 Task: Create a 'customer' object.
Action: Mouse moved to (685, 53)
Screenshot: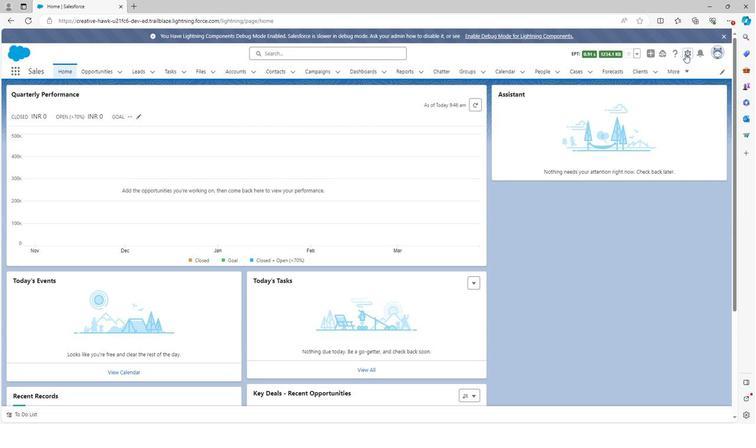 
Action: Mouse pressed left at (685, 53)
Screenshot: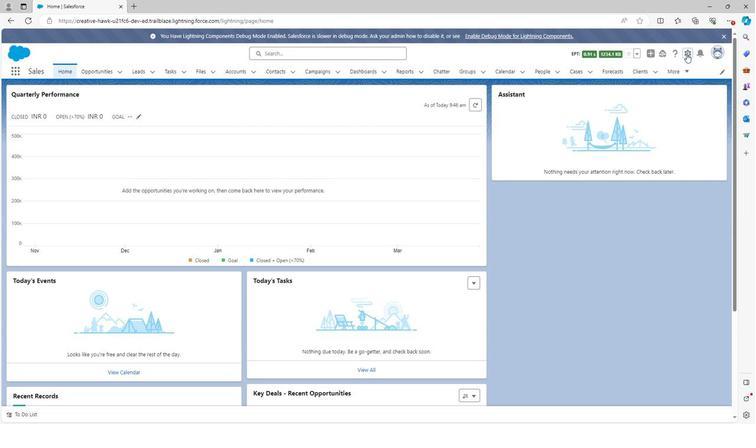 
Action: Mouse moved to (654, 76)
Screenshot: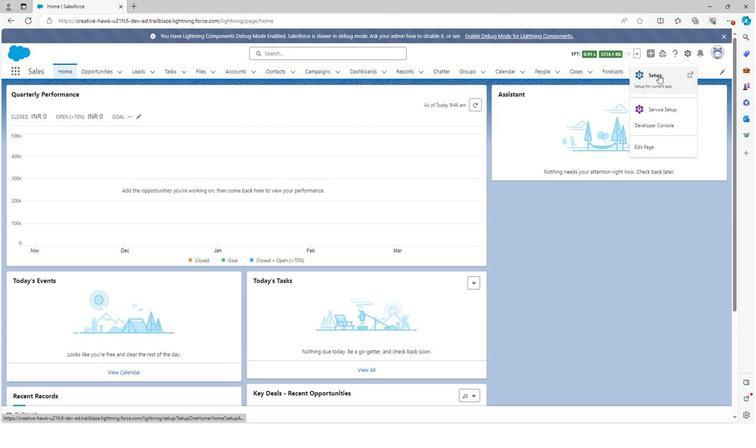 
Action: Mouse pressed left at (654, 76)
Screenshot: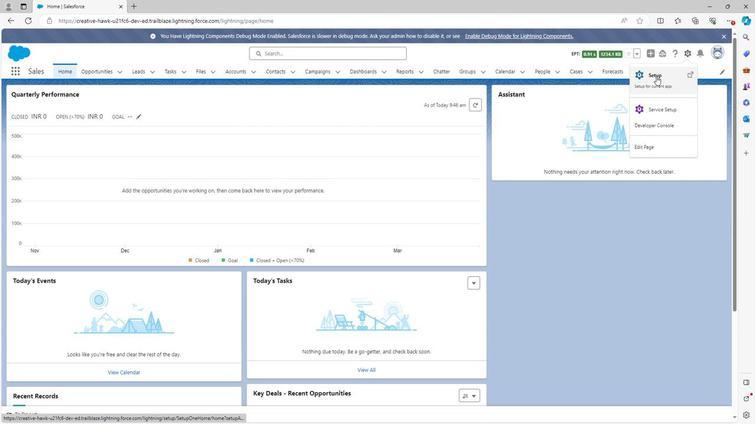 
Action: Mouse moved to (97, 73)
Screenshot: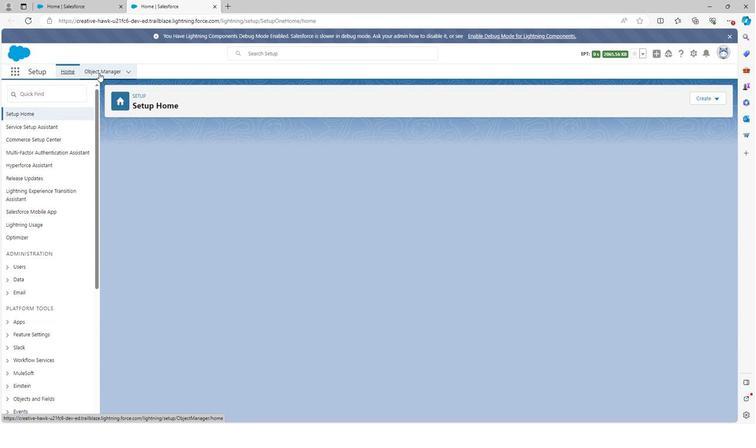 
Action: Mouse pressed left at (97, 73)
Screenshot: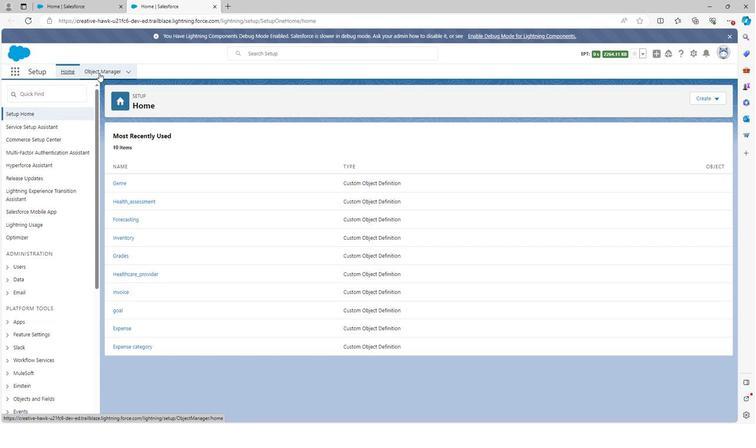 
Action: Mouse moved to (694, 97)
Screenshot: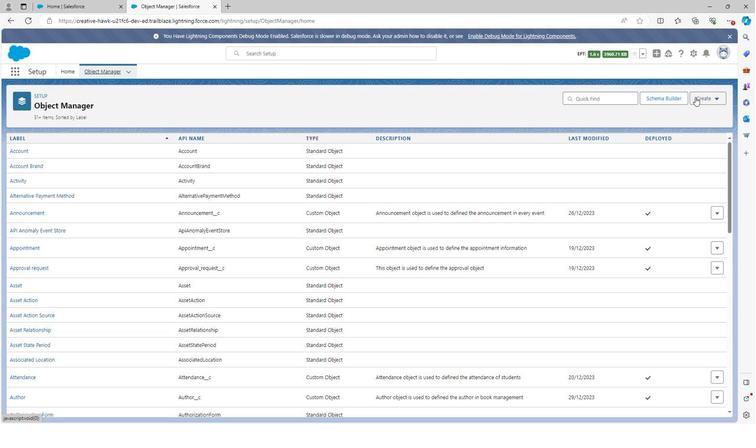 
Action: Mouse pressed left at (694, 97)
Screenshot: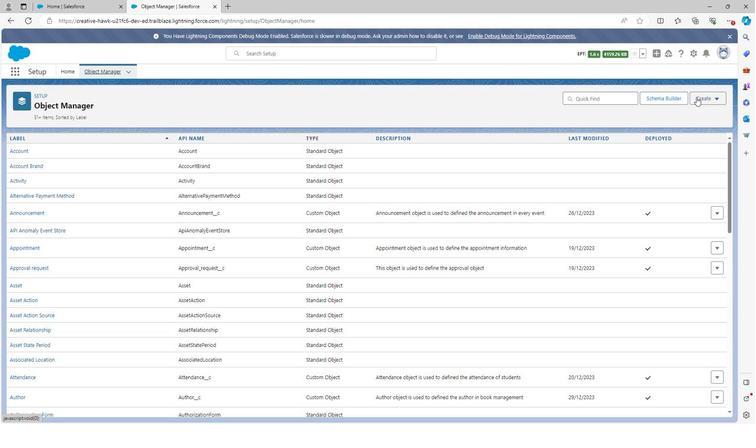 
Action: Mouse moved to (673, 120)
Screenshot: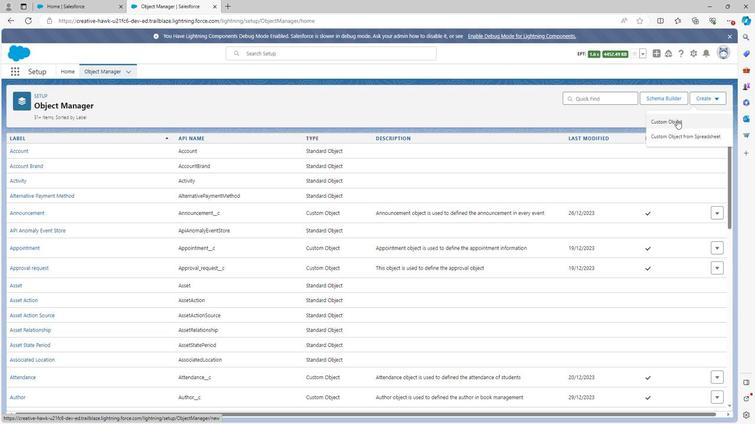 
Action: Mouse pressed left at (673, 120)
Screenshot: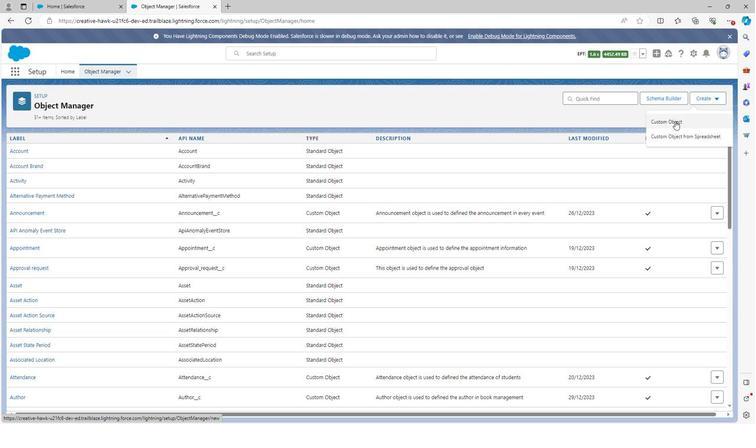 
Action: Mouse moved to (194, 200)
Screenshot: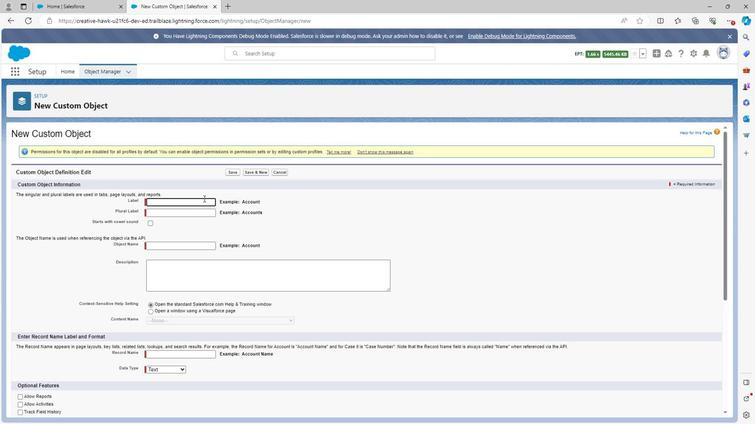 
Action: Mouse pressed left at (194, 200)
Screenshot: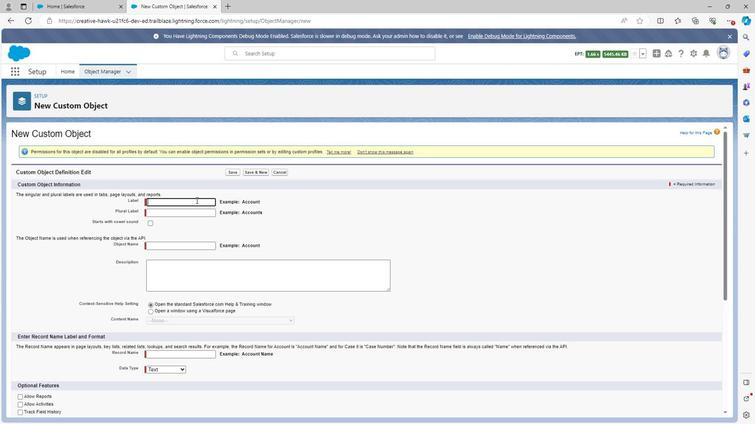 
Action: Key pressed <Key.shift><Key.shift><Key.shift><Key.shift><Key.shift><Key.shift><Key.shift><Key.shift><Key.shift><Key.shift><Key.shift><Key.shift><Key.shift>C
Screenshot: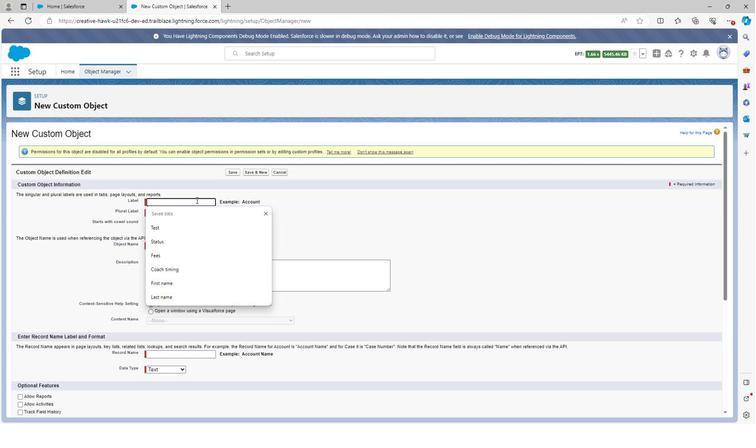
Action: Mouse moved to (194, 200)
Screenshot: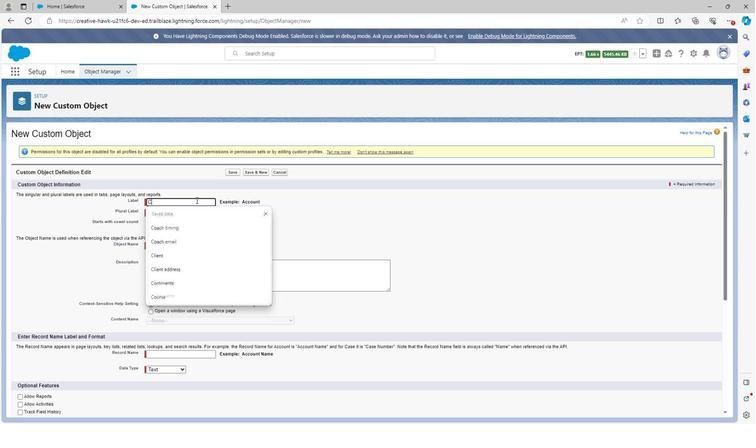 
Action: Key pressed usto
Screenshot: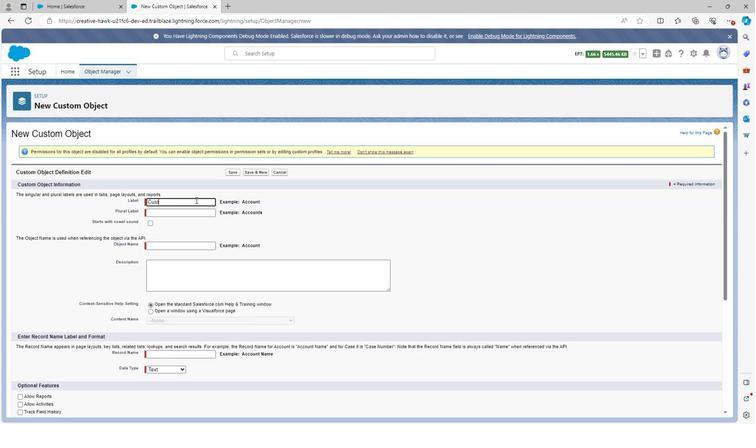 
Action: Mouse moved to (194, 200)
Screenshot: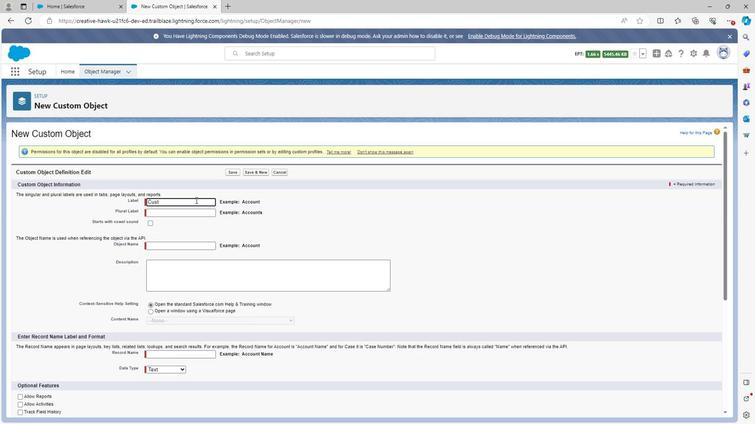 
Action: Key pressed mer
Screenshot: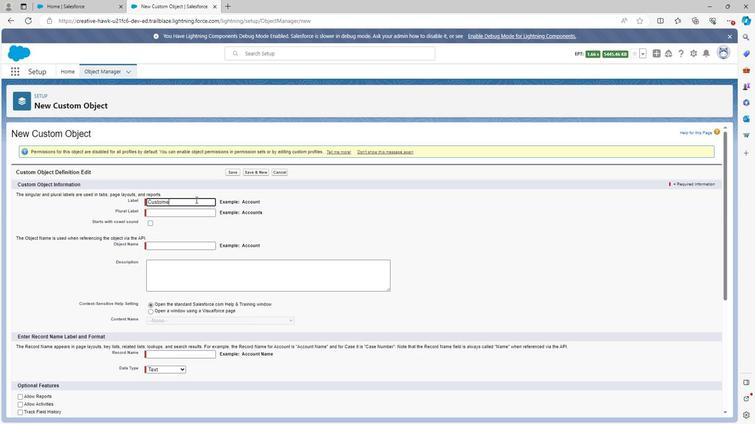 
Action: Mouse moved to (196, 224)
Screenshot: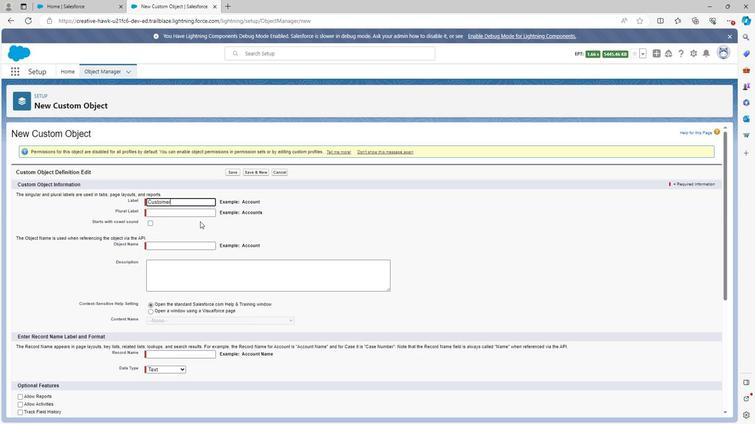
Action: Mouse pressed left at (196, 224)
Screenshot: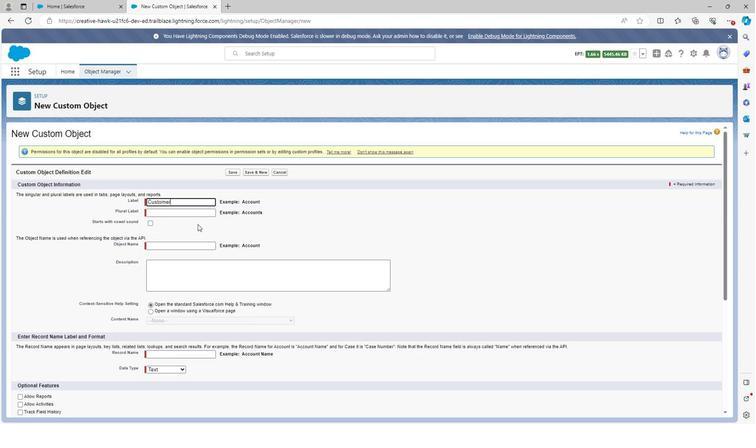 
Action: Mouse moved to (185, 212)
Screenshot: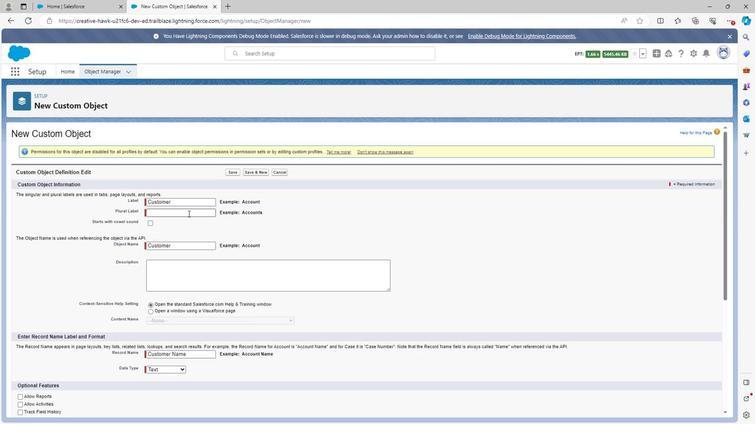 
Action: Mouse pressed left at (185, 212)
Screenshot: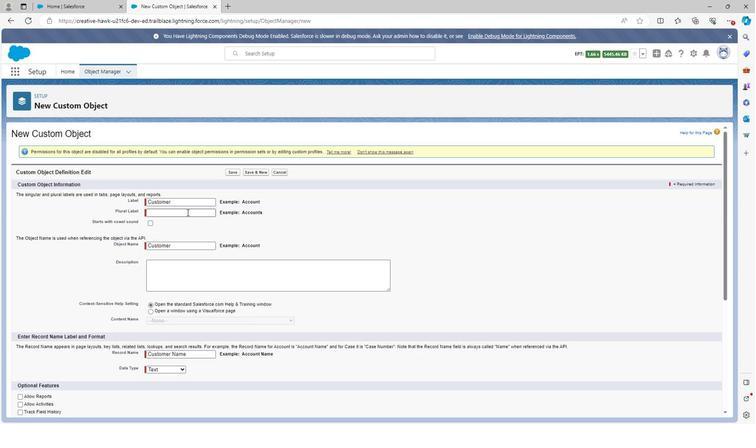 
Action: Key pressed <Key.shift><Key.shift>Customers
Screenshot: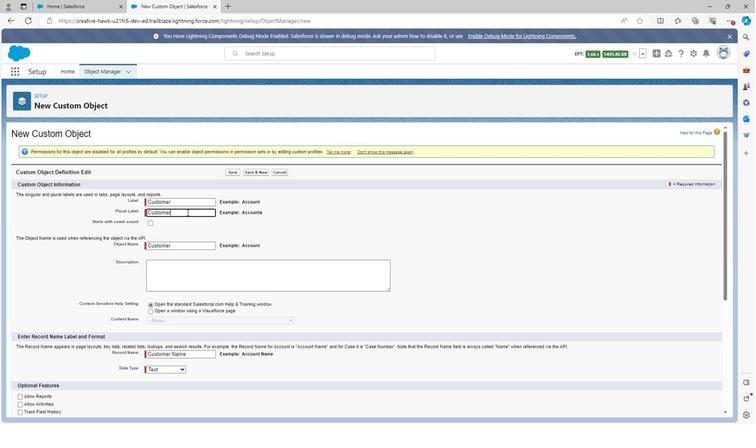 
Action: Mouse moved to (164, 280)
Screenshot: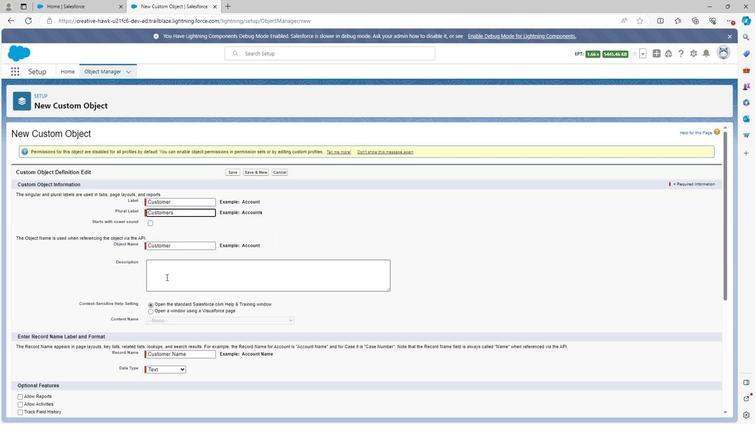 
Action: Mouse pressed left at (164, 280)
Screenshot: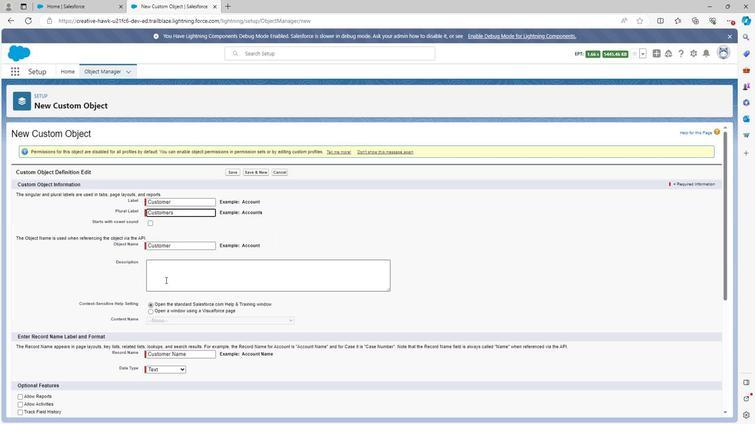 
Action: Mouse moved to (163, 277)
Screenshot: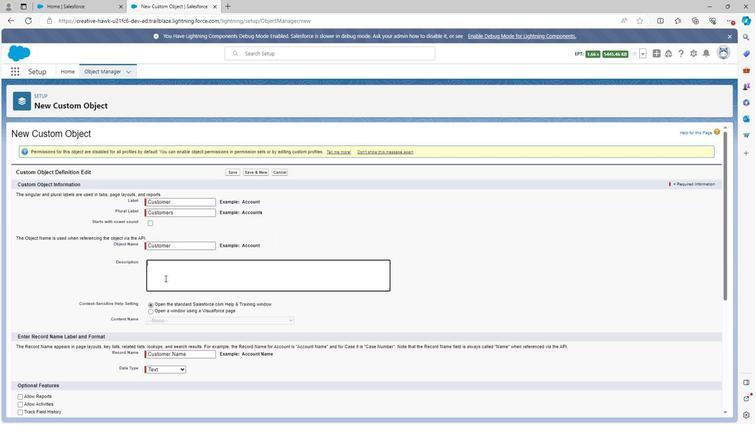 
Action: Key pressed <Key.shift>
Screenshot: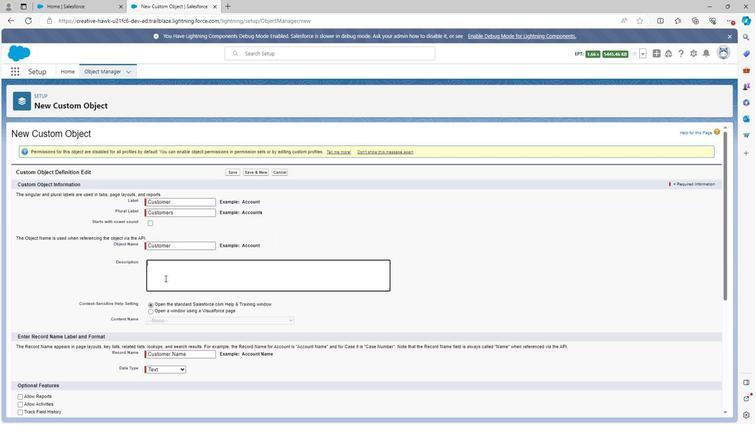
Action: Mouse moved to (164, 275)
Screenshot: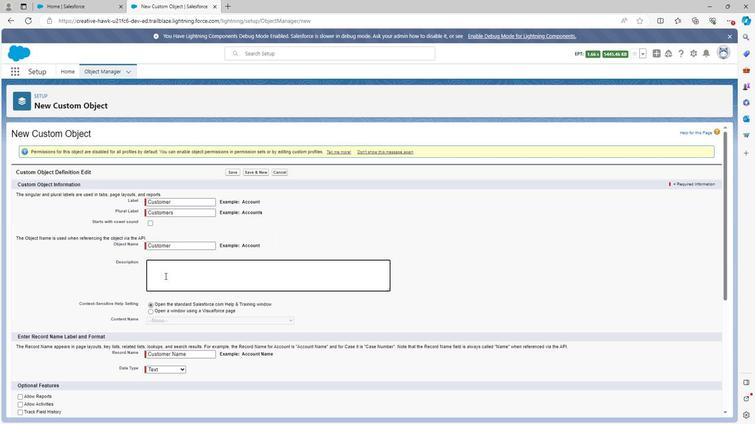 
Action: Key pressed <Key.shift>C
Screenshot: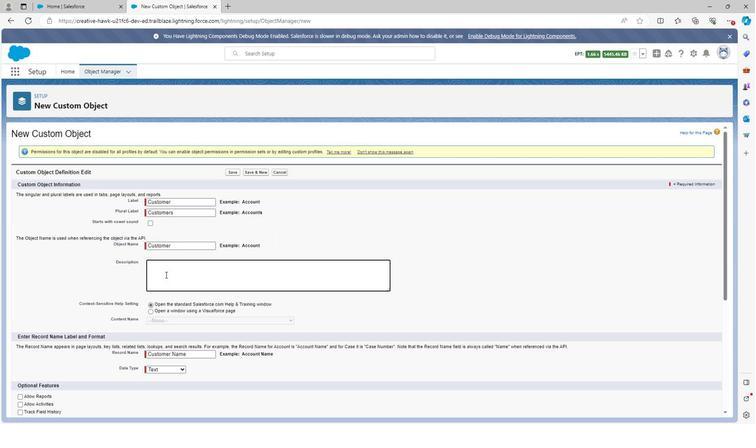 
Action: Mouse moved to (164, 273)
Screenshot: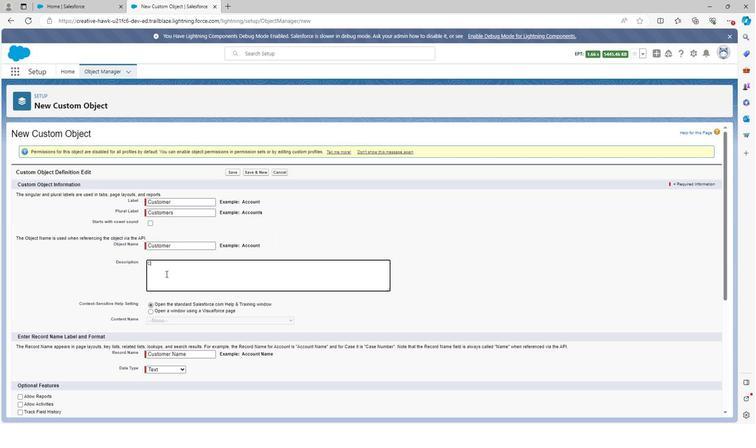 
Action: Key pressed u
Screenshot: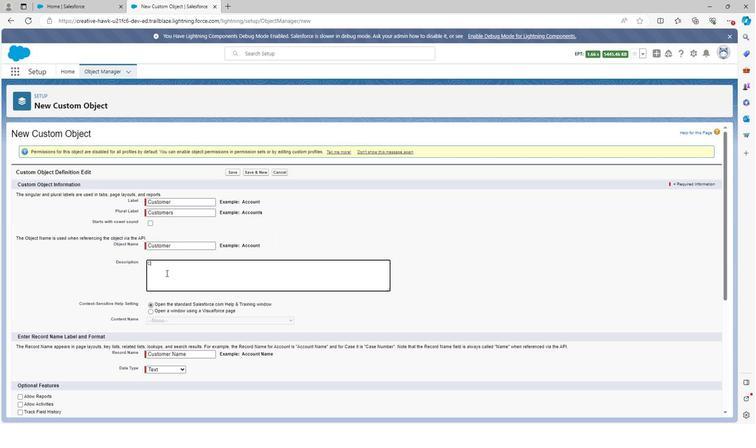 
Action: Mouse moved to (165, 272)
Screenshot: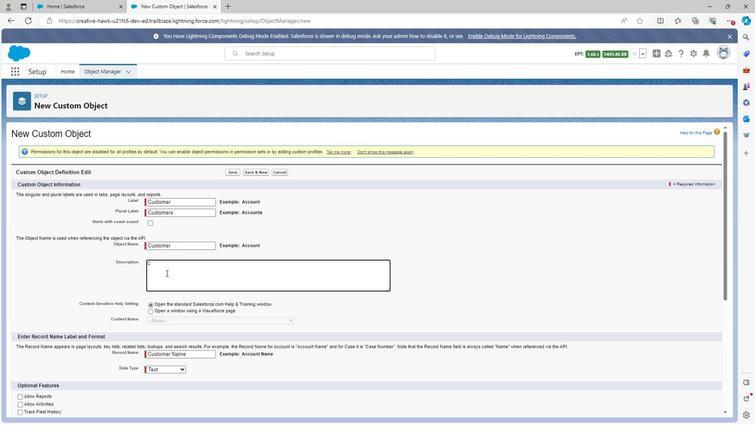 
Action: Key pressed st
Screenshot: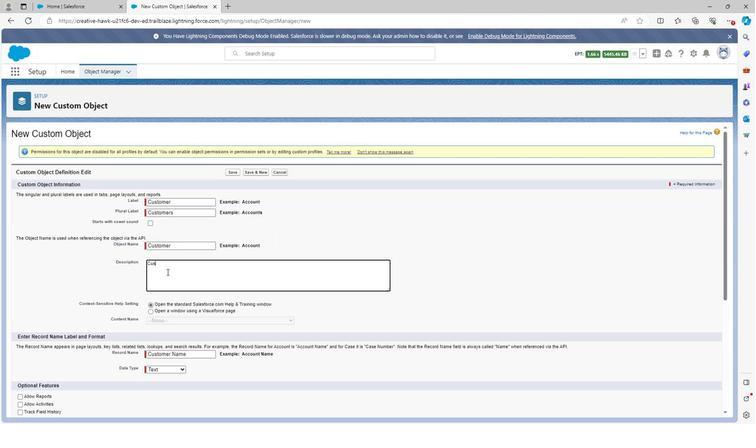 
Action: Mouse moved to (165, 270)
Screenshot: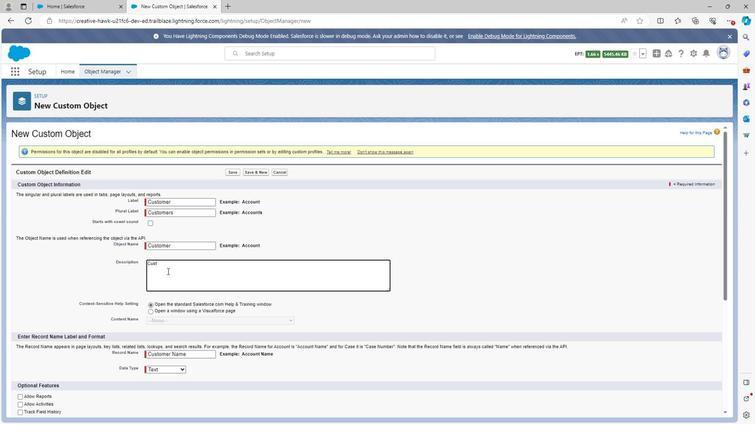 
Action: Key pressed o
Screenshot: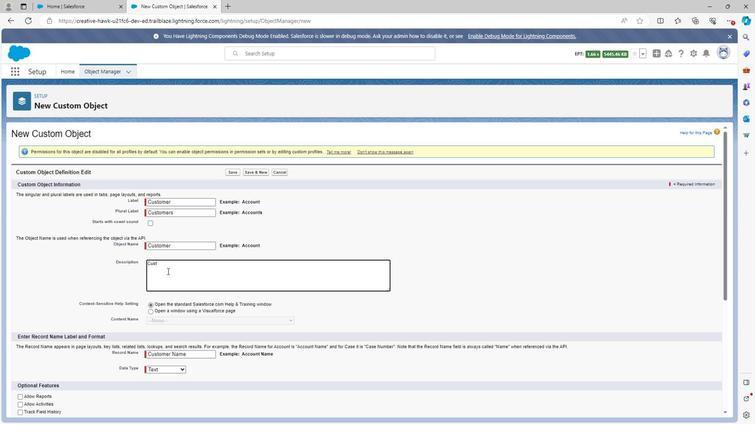 
Action: Mouse moved to (165, 270)
Screenshot: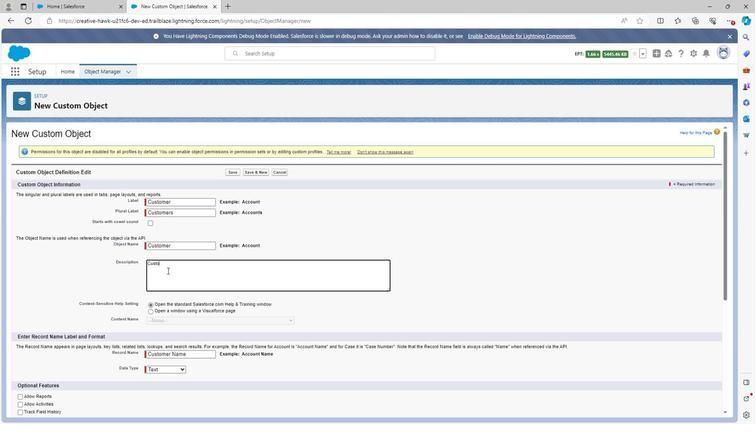 
Action: Key pressed m
Screenshot: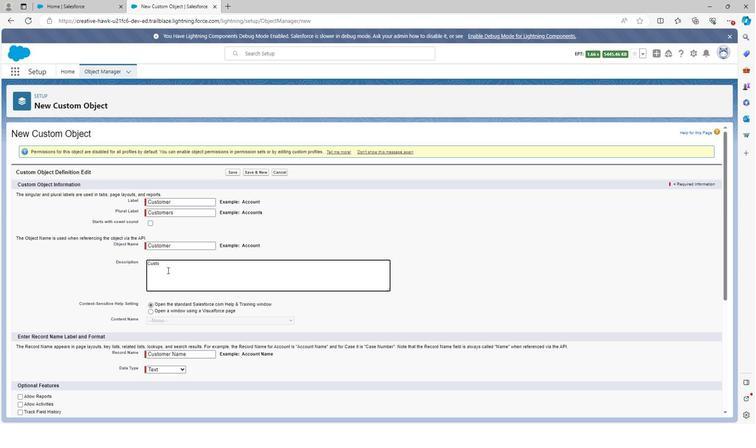 
Action: Mouse moved to (166, 270)
Screenshot: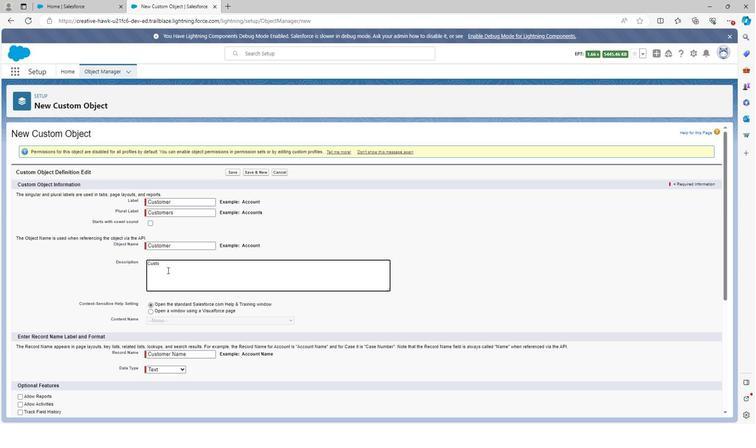
Action: Key pressed er
Screenshot: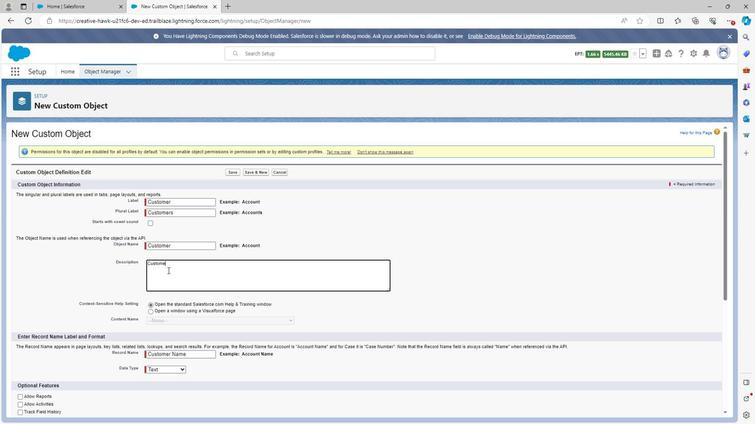 
Action: Mouse moved to (166, 269)
Screenshot: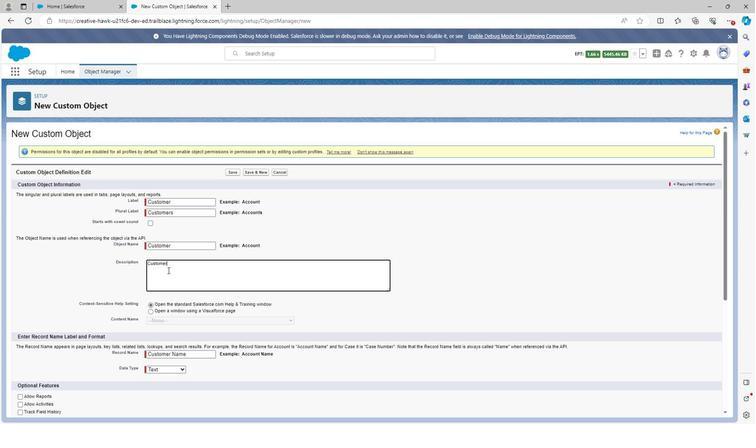 
Action: Key pressed <Key.space>
Screenshot: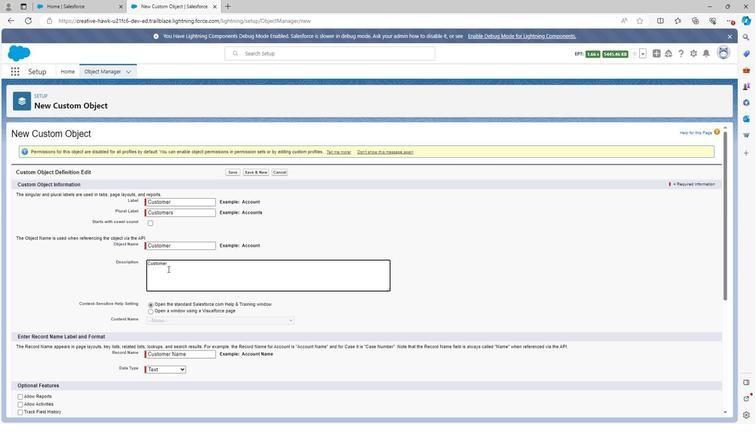 
Action: Mouse moved to (166, 267)
Screenshot: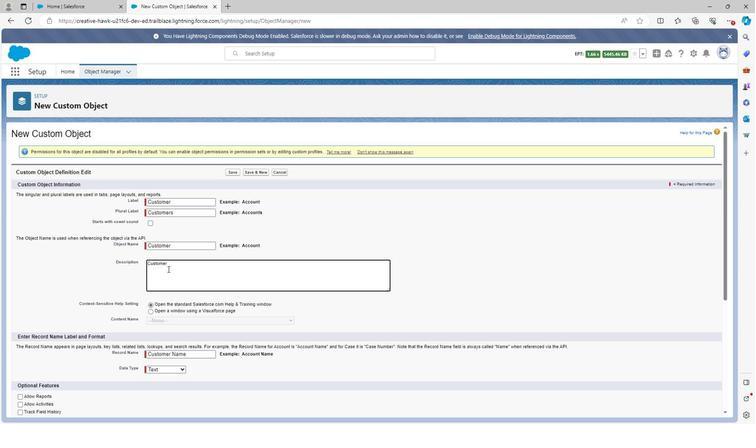 
Action: Key pressed o
Screenshot: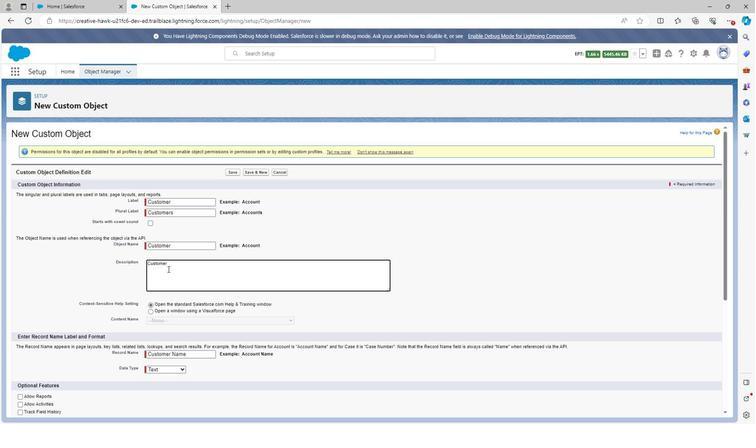 
Action: Mouse moved to (166, 267)
Screenshot: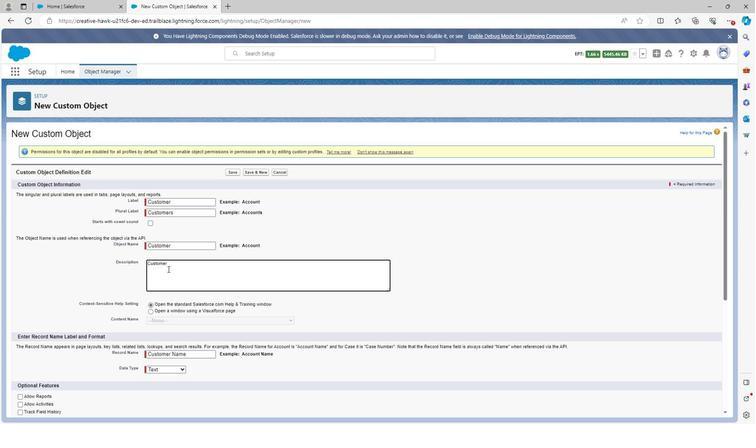 
Action: Key pressed bj
Screenshot: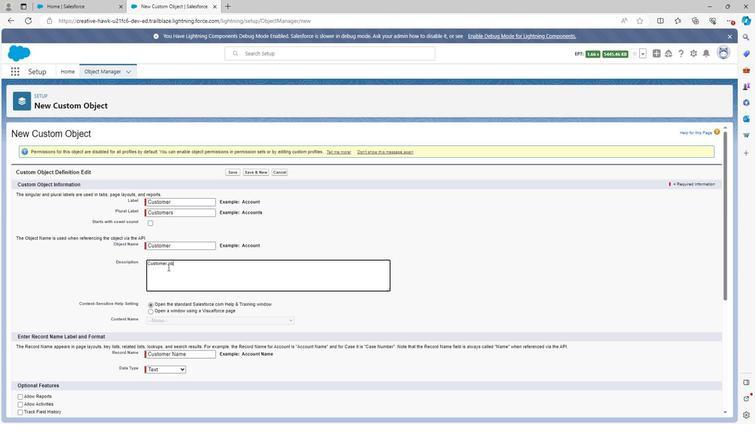 
Action: Mouse moved to (167, 266)
Screenshot: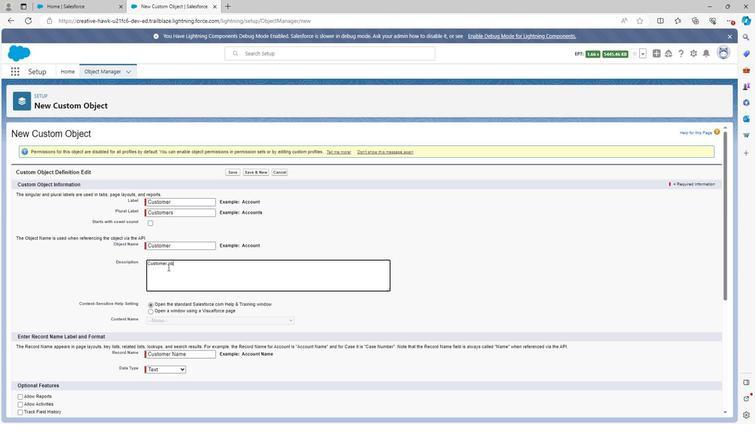 
Action: Key pressed ec
Screenshot: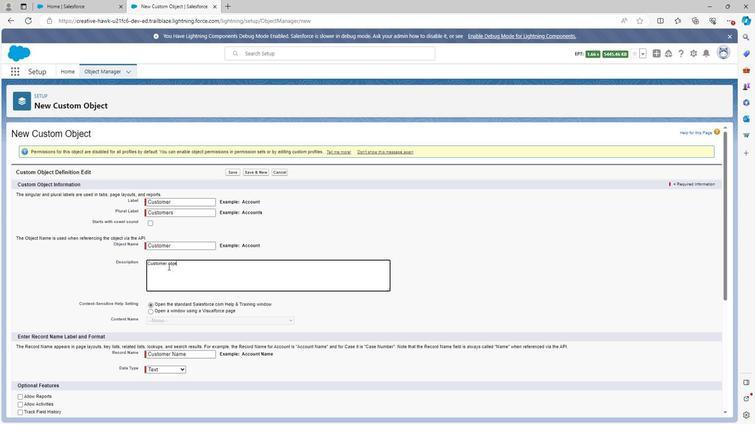 
Action: Mouse moved to (167, 266)
Screenshot: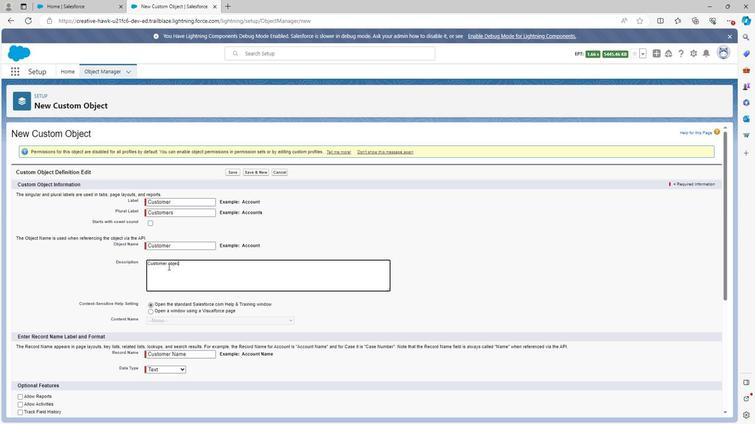 
Action: Key pressed t
Screenshot: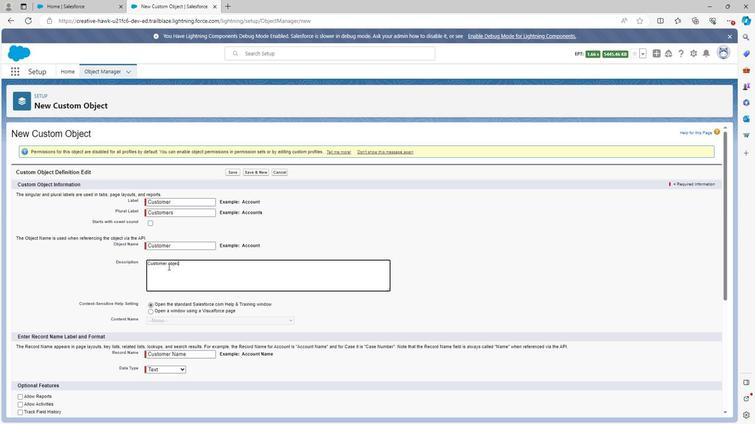 
Action: Mouse moved to (167, 265)
Screenshot: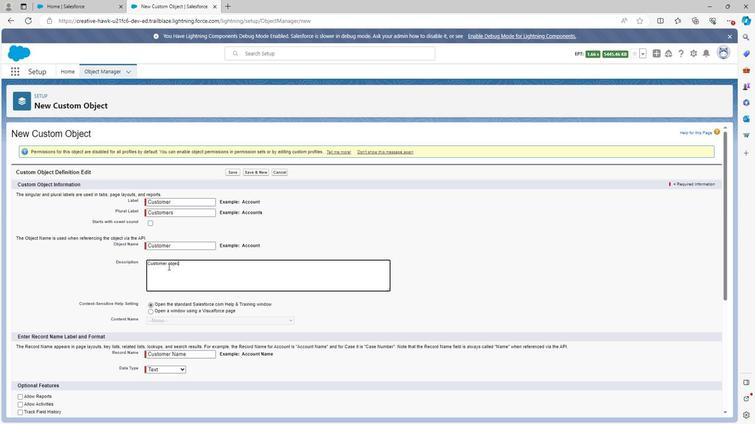 
Action: Key pressed <Key.space>is<Key.space>
Screenshot: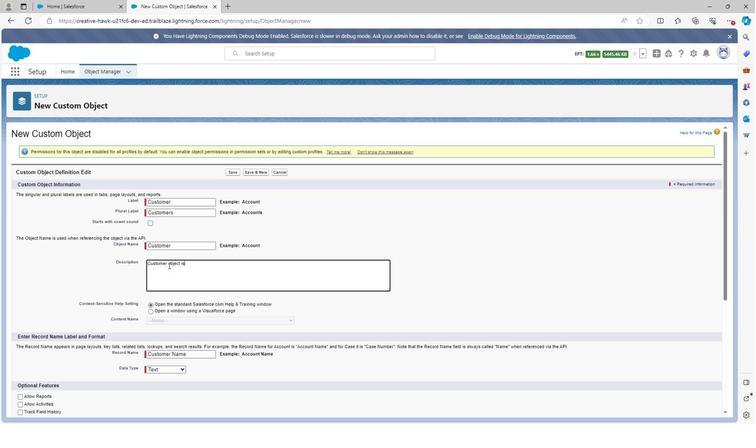
Action: Mouse moved to (167, 265)
Screenshot: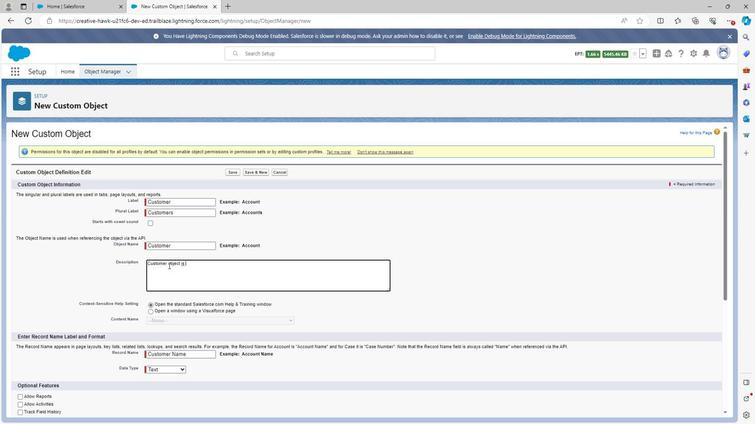 
Action: Key pressed u
Screenshot: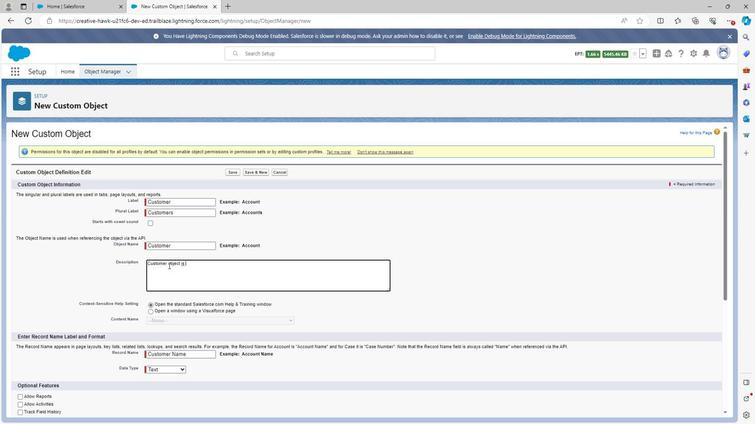 
Action: Mouse moved to (167, 264)
Screenshot: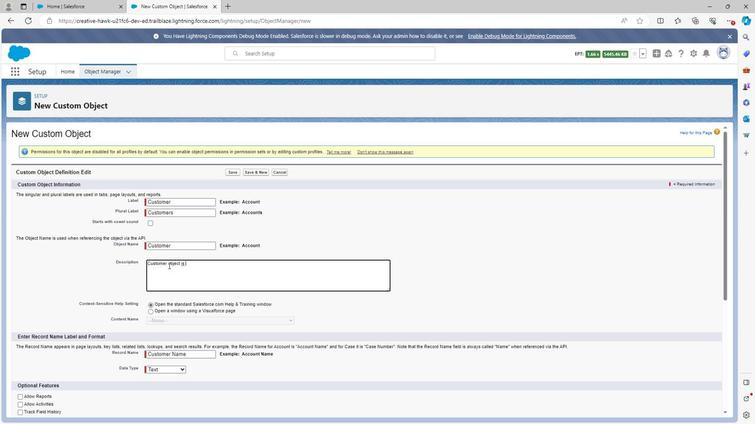 
Action: Key pressed sed<Key.space>to<Key.space>defined<Key.space>the<Key.space>customer<Key.space>in<Key.space>book<Key.space>shop<Key.space>management
Screenshot: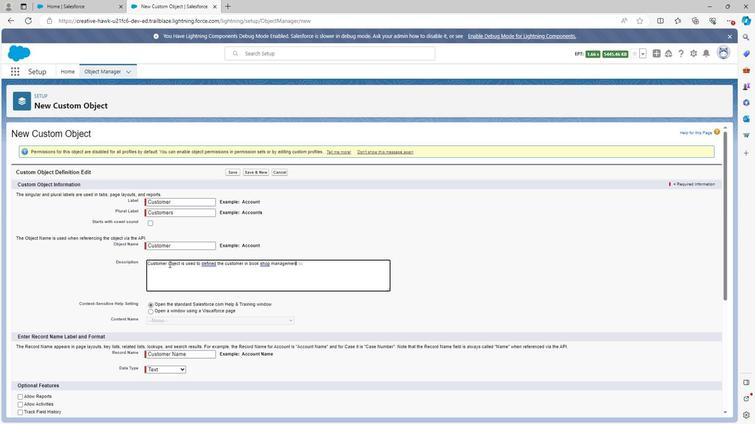 
Action: Mouse moved to (145, 256)
Screenshot: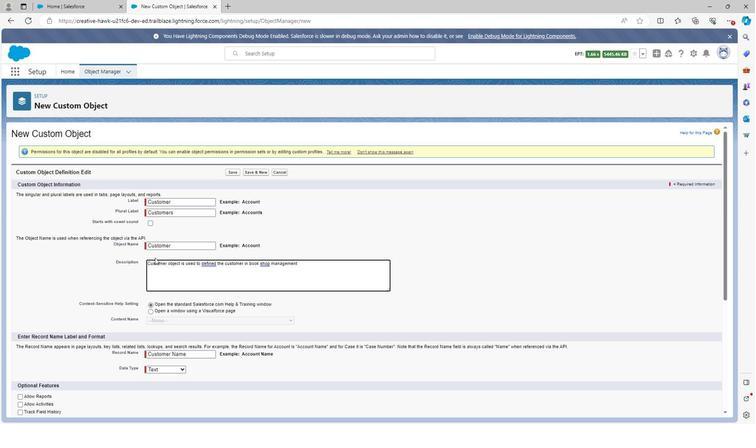 
Action: Mouse scrolled (145, 256) with delta (0, 0)
Screenshot: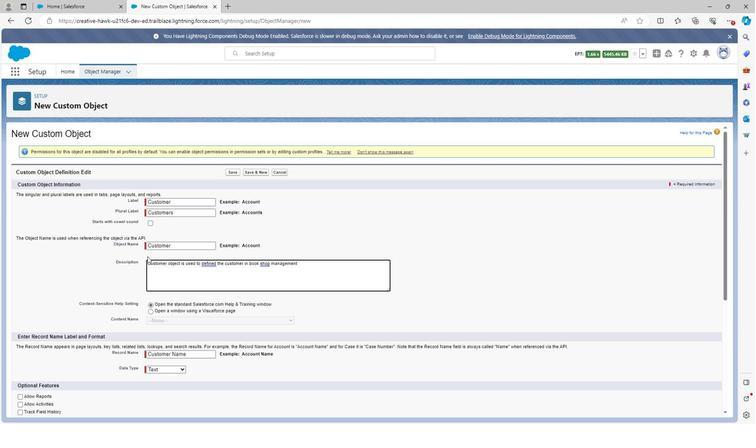 
Action: Mouse moved to (145, 256)
Screenshot: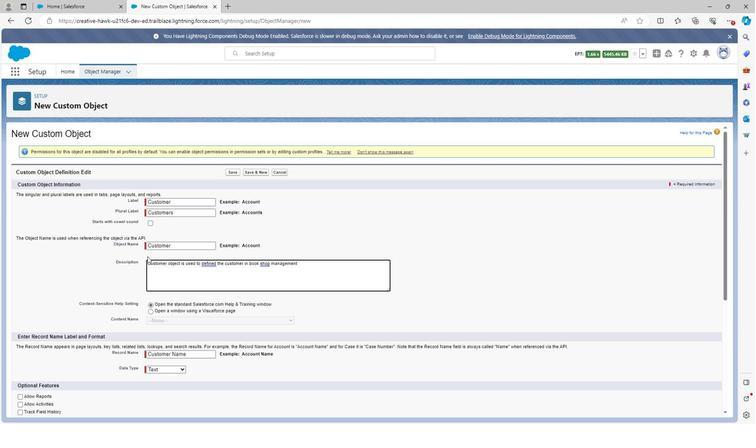 
Action: Mouse scrolled (145, 256) with delta (0, 0)
Screenshot: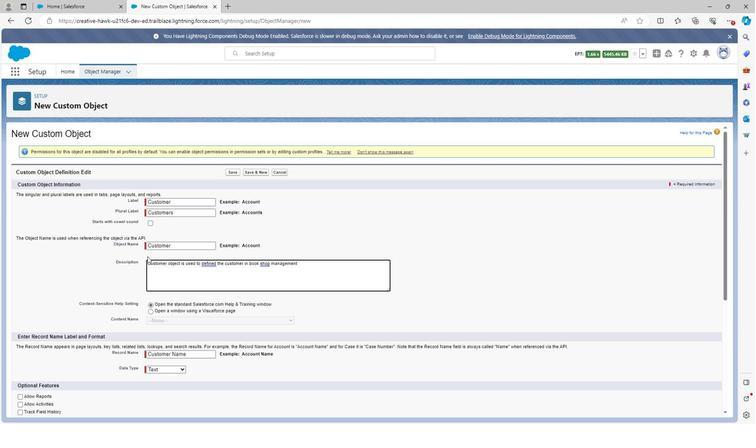 
Action: Mouse scrolled (145, 256) with delta (0, 0)
Screenshot: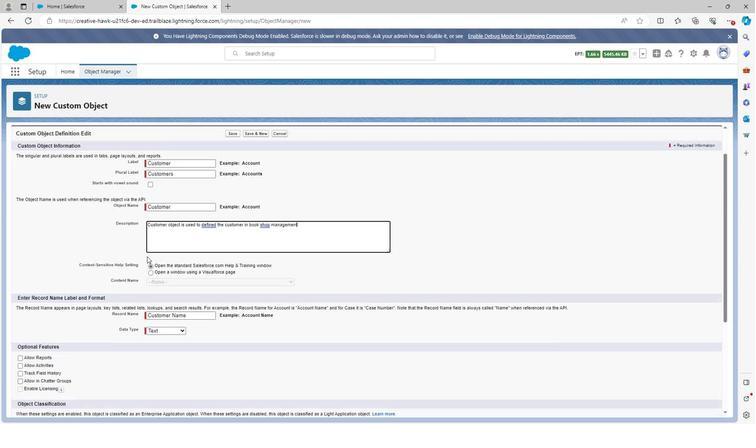 
Action: Mouse moved to (145, 256)
Screenshot: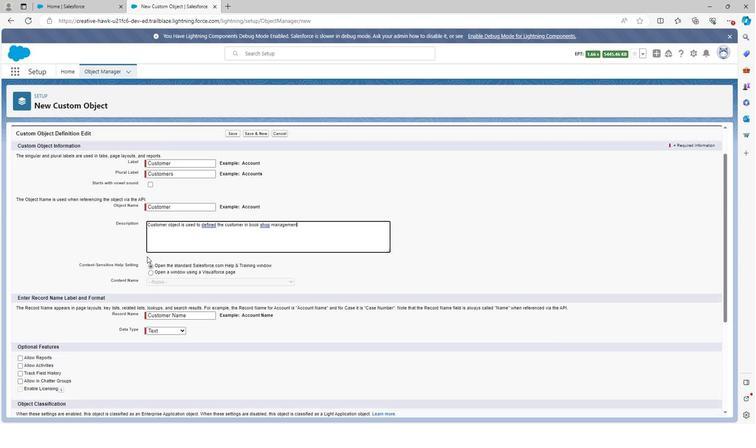 
Action: Mouse scrolled (145, 256) with delta (0, 0)
Screenshot: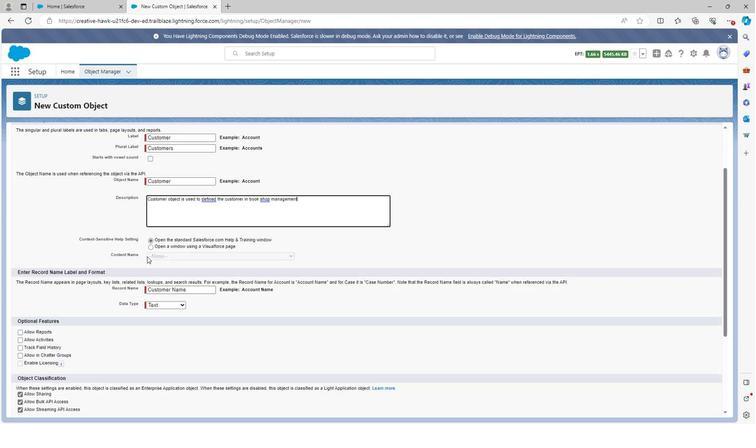 
Action: Mouse moved to (144, 256)
Screenshot: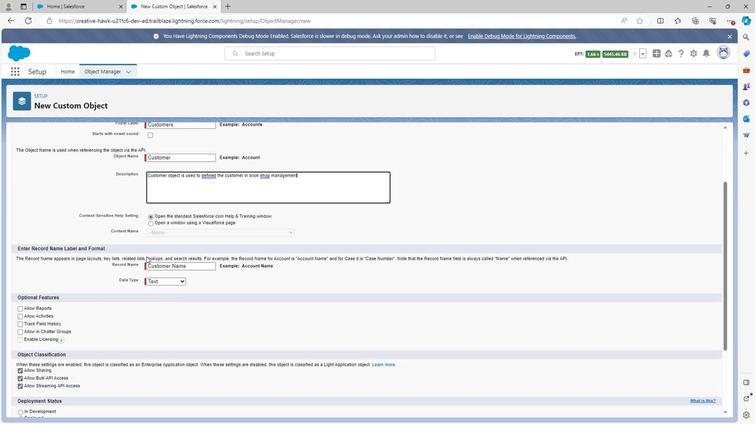 
Action: Mouse scrolled (144, 256) with delta (0, 0)
Screenshot: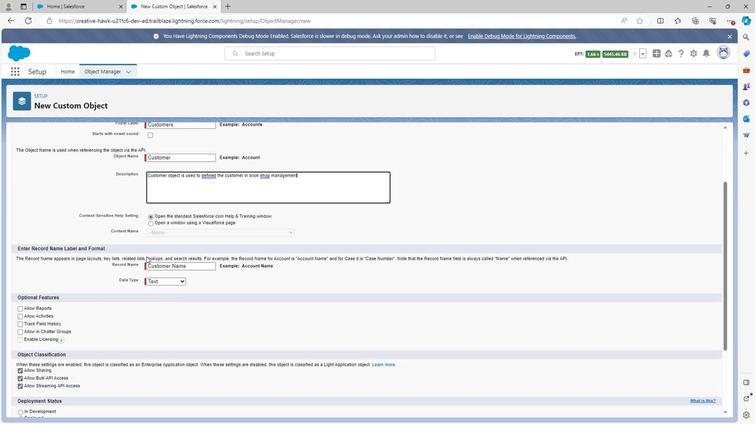 
Action: Mouse moved to (18, 207)
Screenshot: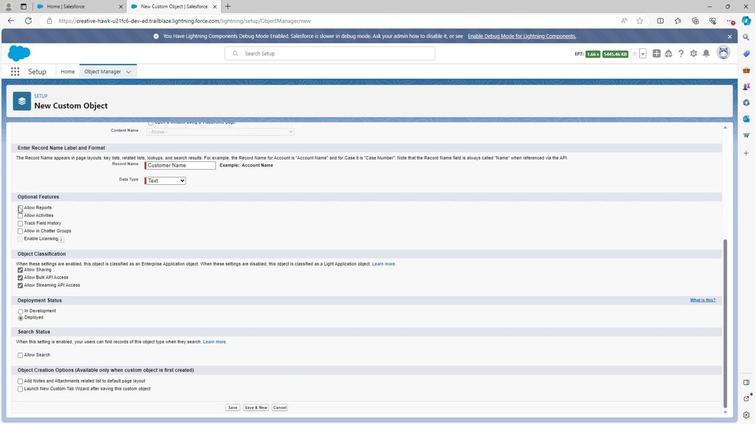 
Action: Mouse pressed left at (18, 207)
Screenshot: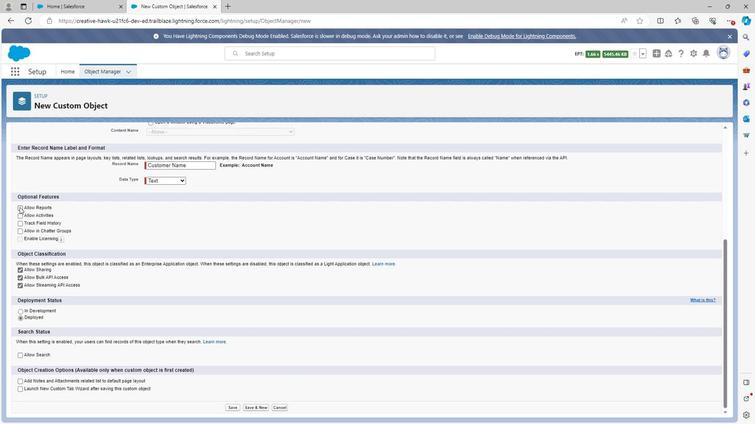 
Action: Mouse moved to (18, 214)
Screenshot: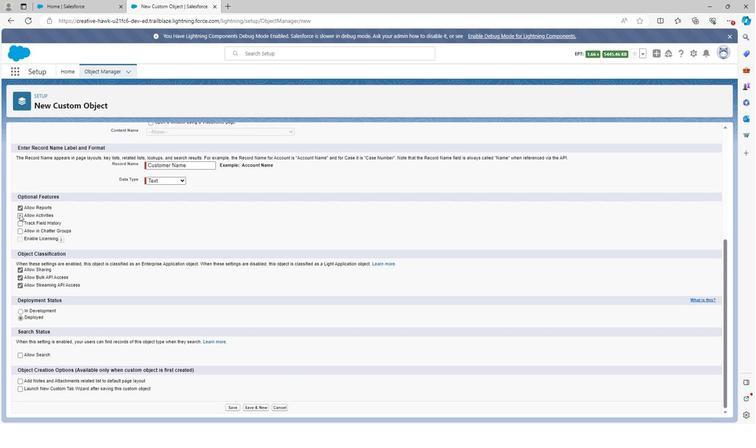 
Action: Mouse pressed left at (18, 214)
Screenshot: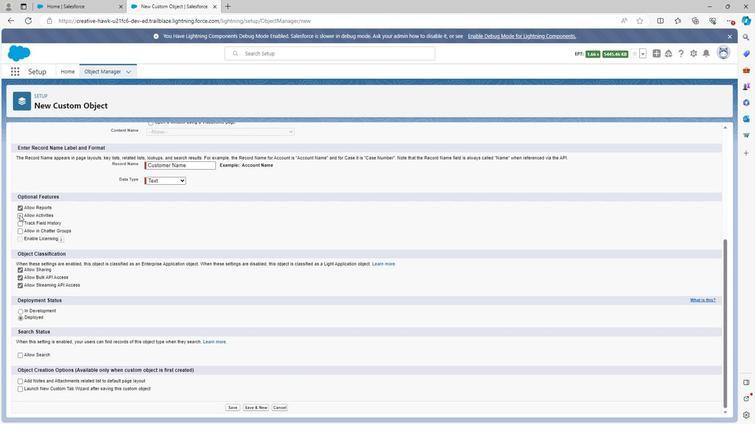 
Action: Mouse moved to (18, 221)
Screenshot: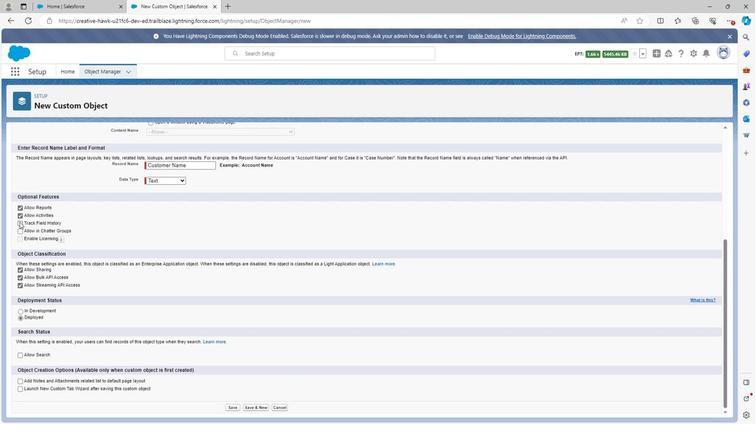 
Action: Mouse pressed left at (18, 221)
Screenshot: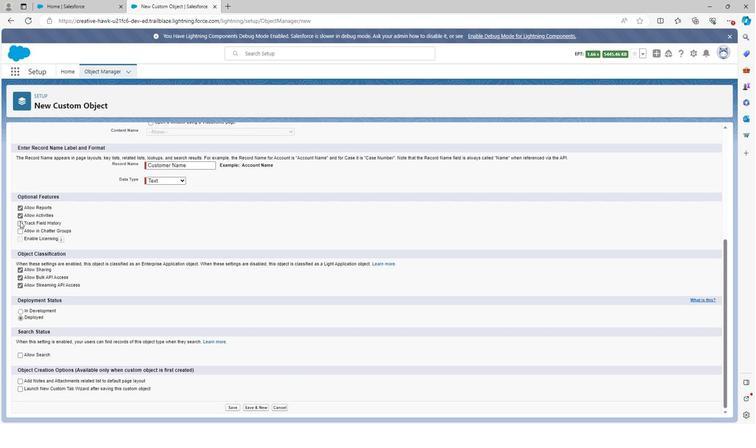
Action: Mouse moved to (18, 231)
Screenshot: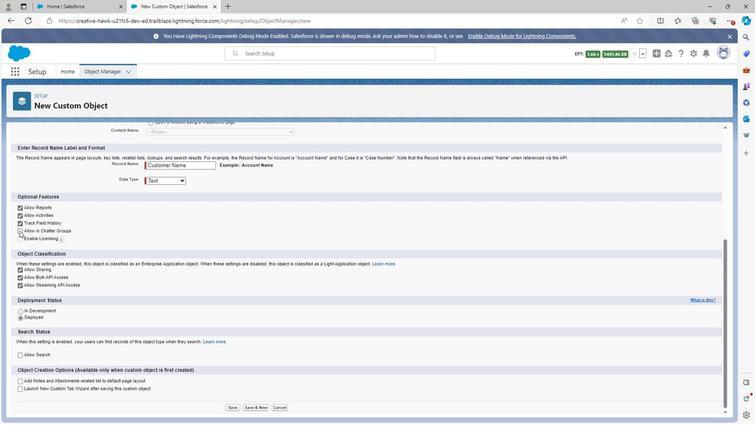 
Action: Mouse pressed left at (18, 231)
Screenshot: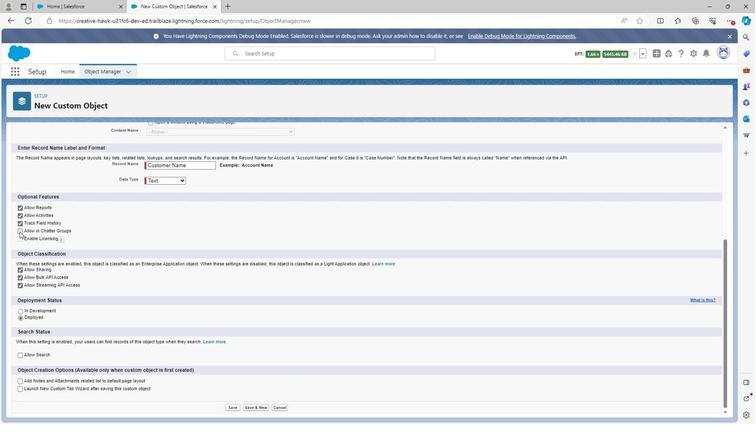 
Action: Mouse moved to (21, 234)
Screenshot: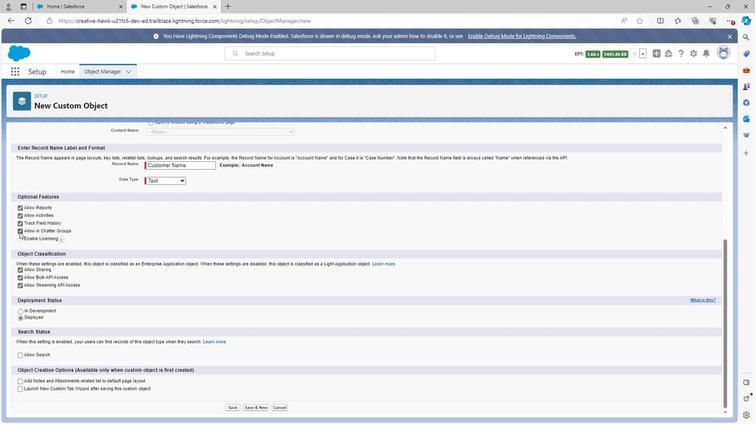 
Action: Mouse scrolled (21, 233) with delta (0, 0)
Screenshot: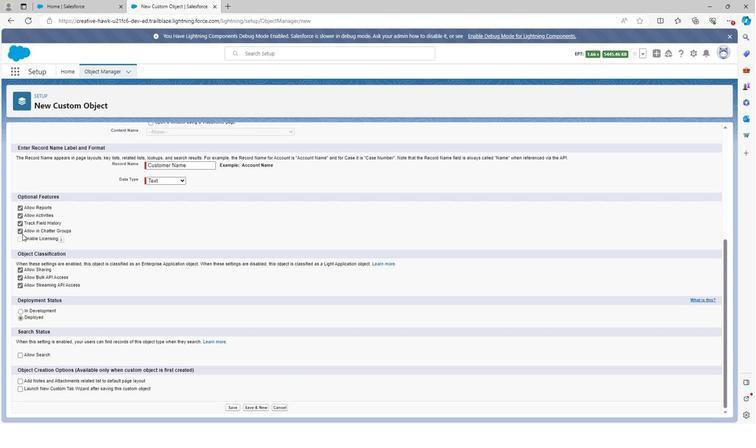 
Action: Mouse scrolled (21, 233) with delta (0, 0)
Screenshot: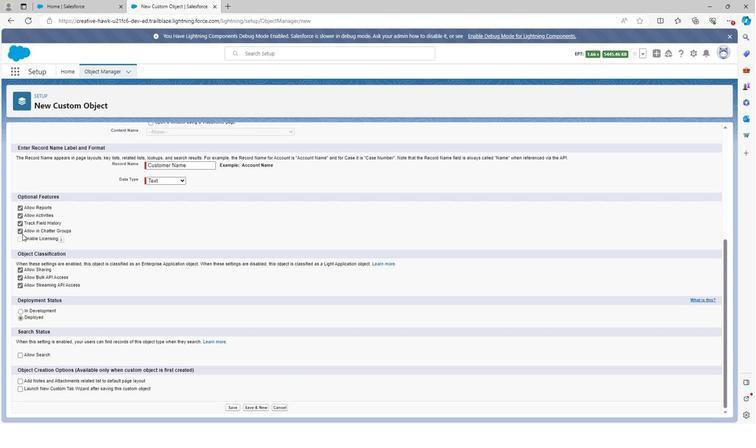 
Action: Mouse scrolled (21, 233) with delta (0, 0)
Screenshot: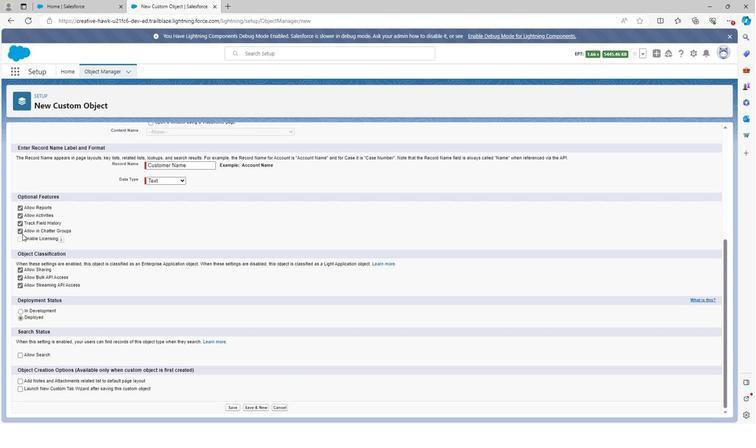 
Action: Mouse scrolled (21, 233) with delta (0, 0)
Screenshot: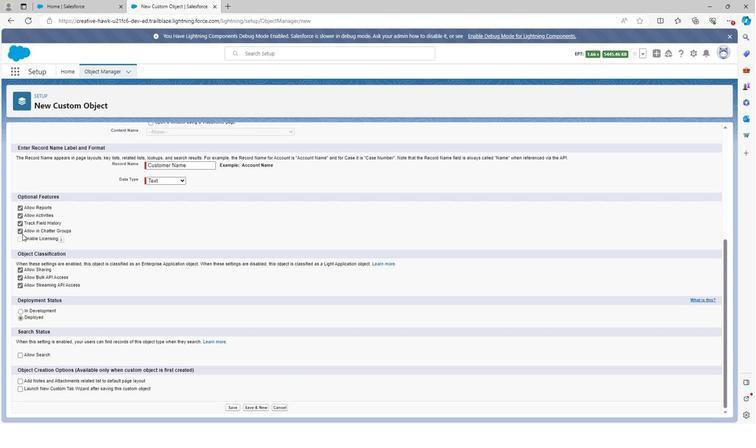 
Action: Mouse moved to (18, 355)
Screenshot: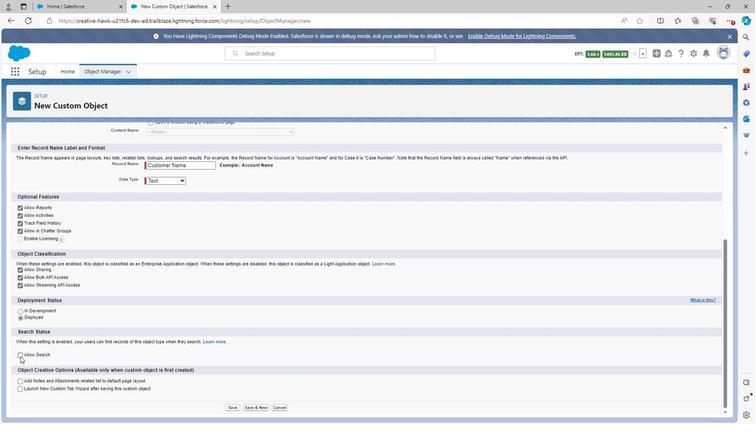 
Action: Mouse pressed left at (18, 355)
Screenshot: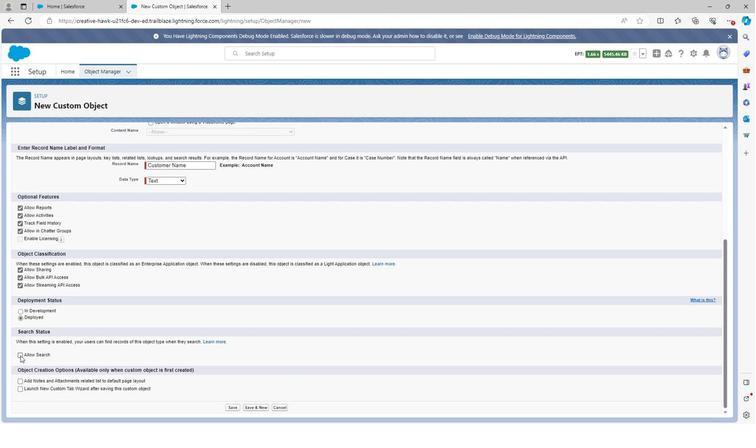 
Action: Mouse moved to (230, 407)
Screenshot: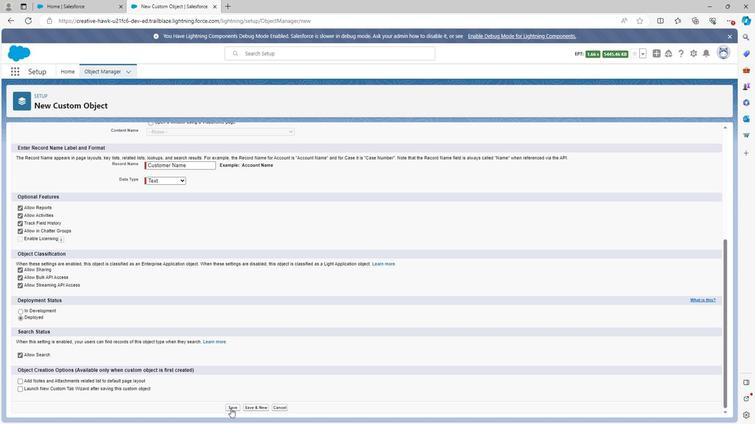 
Action: Mouse pressed left at (230, 407)
Screenshot: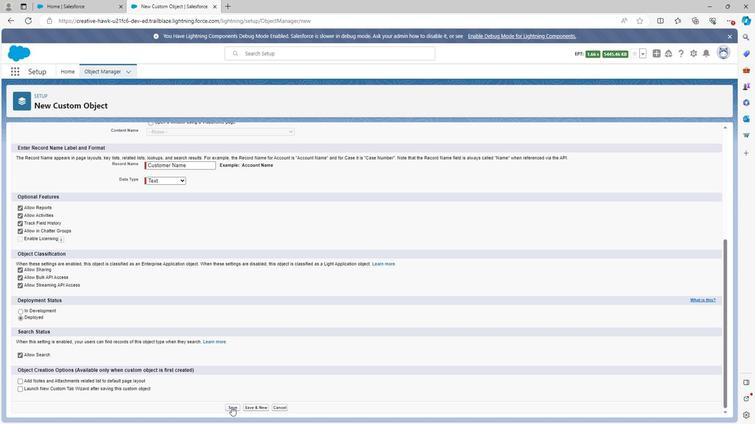 
Action: Mouse moved to (71, 93)
Screenshot: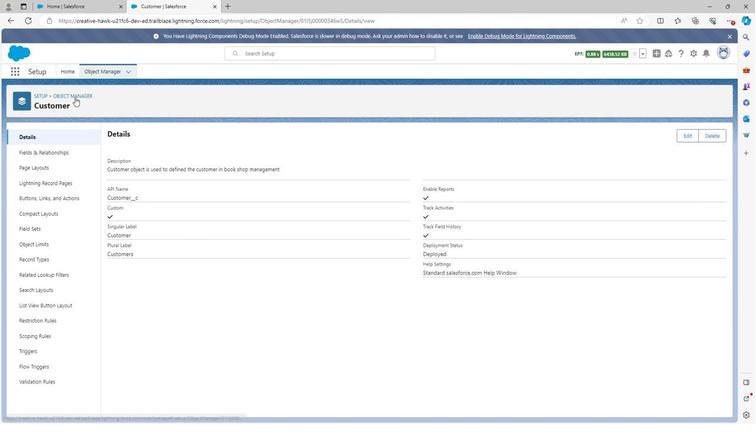 
Action: Mouse pressed left at (71, 93)
Screenshot: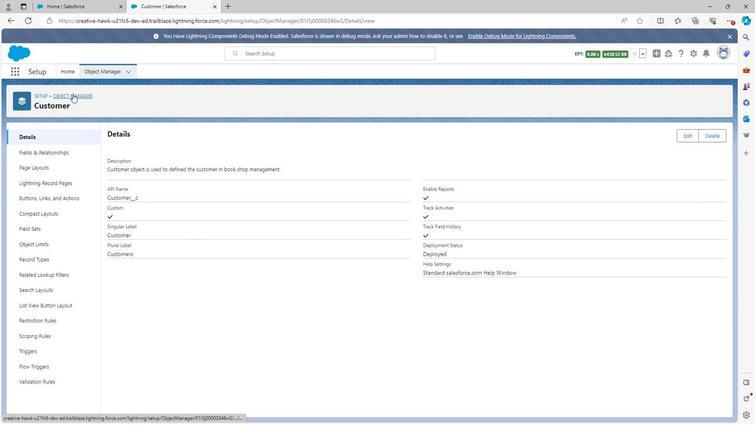 
Action: Mouse moved to (39, 302)
Screenshot: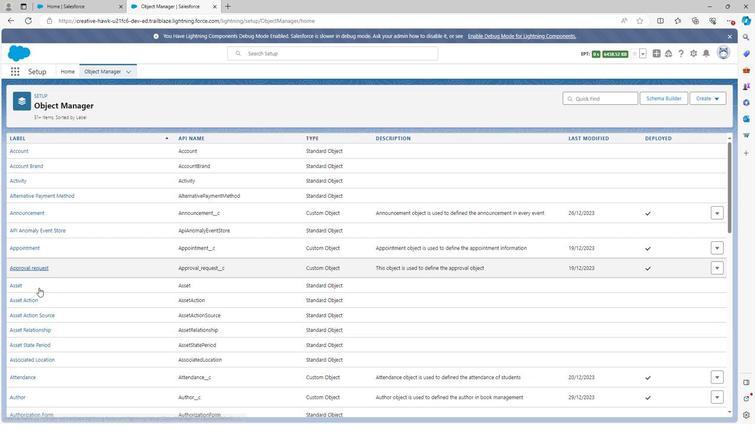 
Action: Mouse scrolled (39, 301) with delta (0, 0)
Screenshot: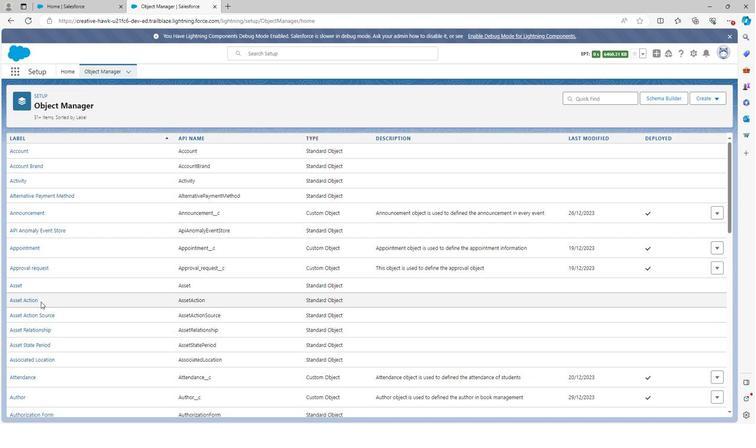 
Action: Mouse scrolled (39, 301) with delta (0, 0)
Screenshot: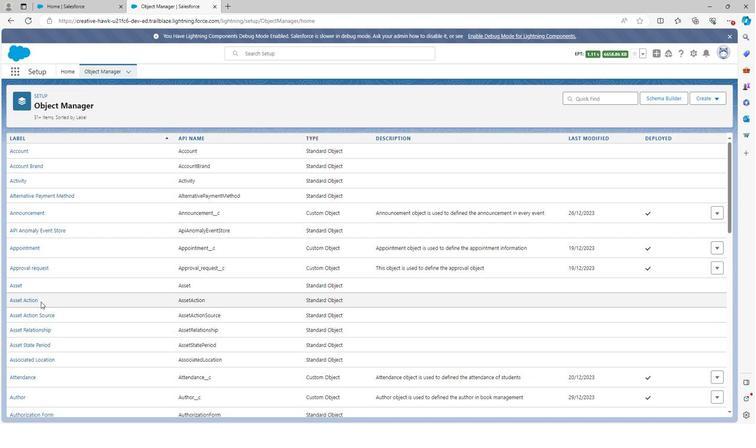 
Action: Mouse scrolled (39, 301) with delta (0, 0)
Screenshot: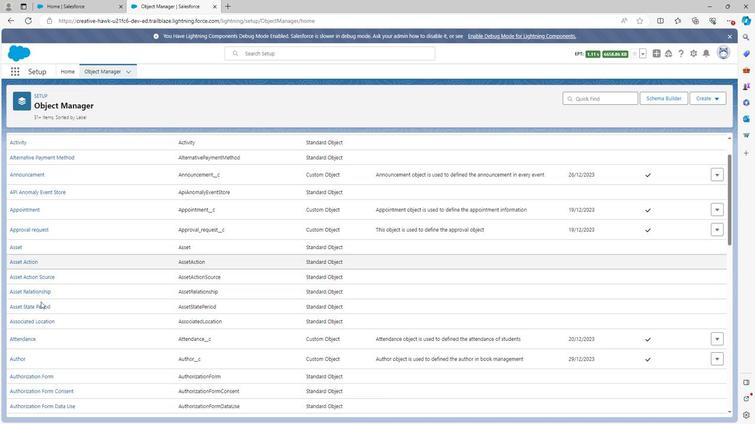 
Action: Mouse scrolled (39, 301) with delta (0, 0)
Screenshot: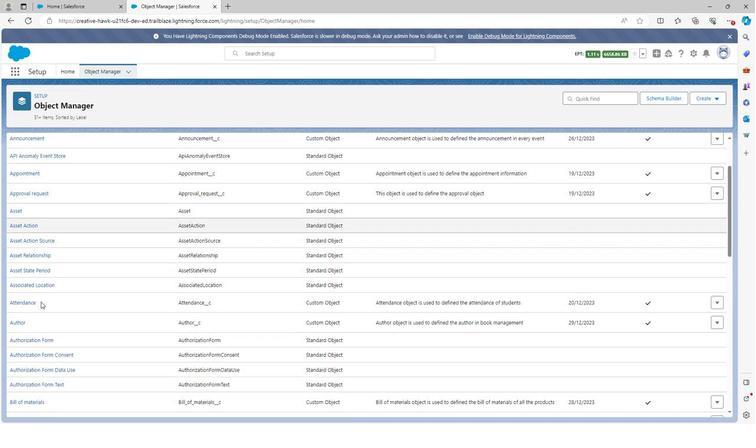 
Action: Mouse scrolled (39, 301) with delta (0, 0)
Screenshot: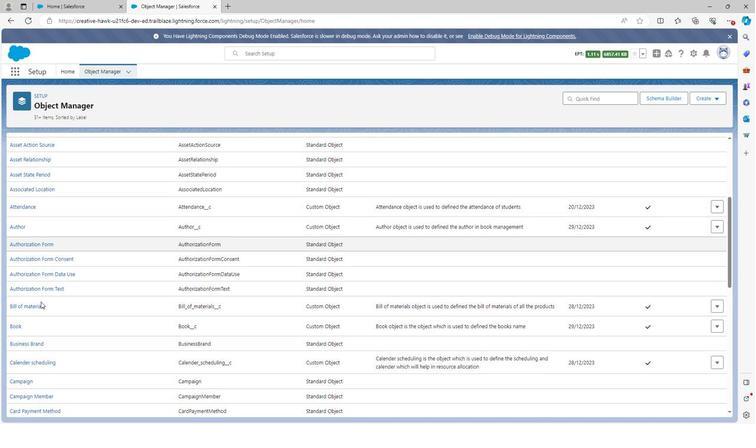 
Action: Mouse scrolled (39, 301) with delta (0, 0)
Screenshot: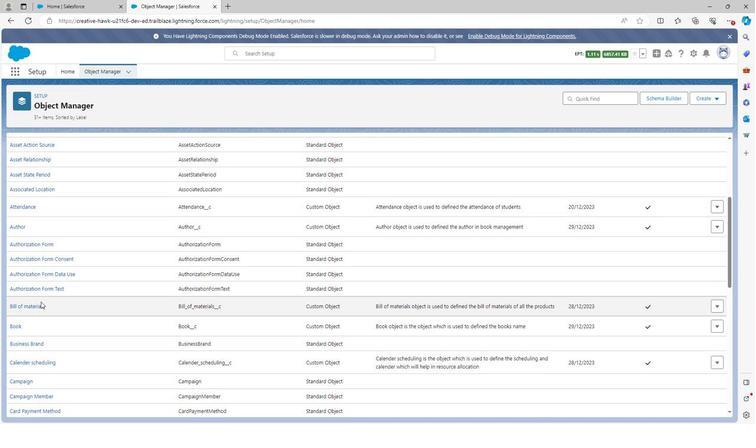 
Action: Mouse scrolled (39, 301) with delta (0, 0)
Screenshot: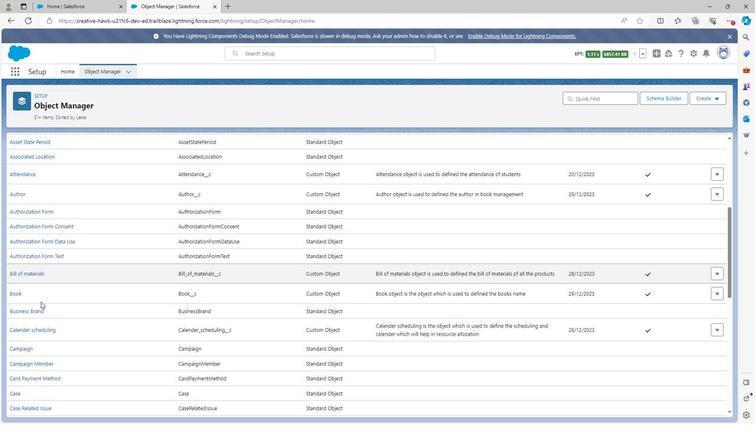 
Action: Mouse scrolled (39, 301) with delta (0, 0)
Screenshot: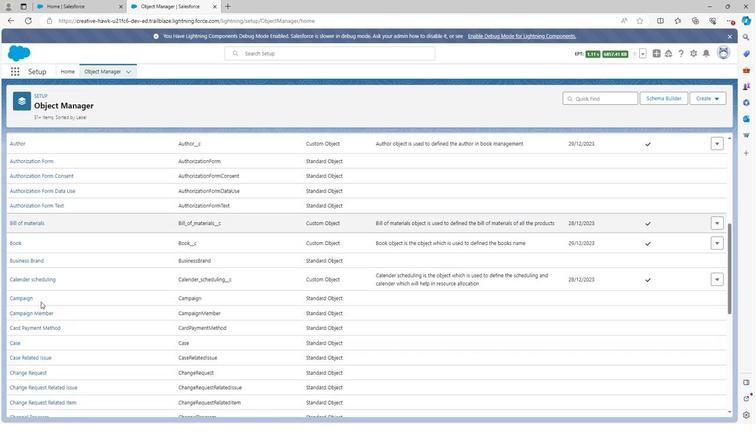 
Action: Mouse scrolled (39, 301) with delta (0, 0)
Screenshot: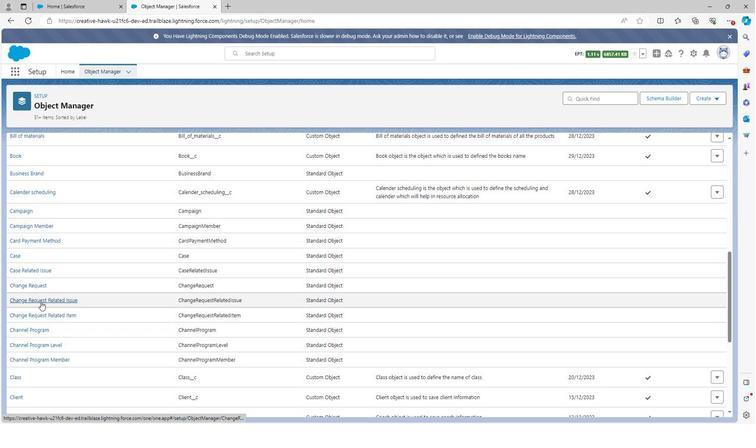 
Action: Mouse scrolled (39, 301) with delta (0, 0)
Screenshot: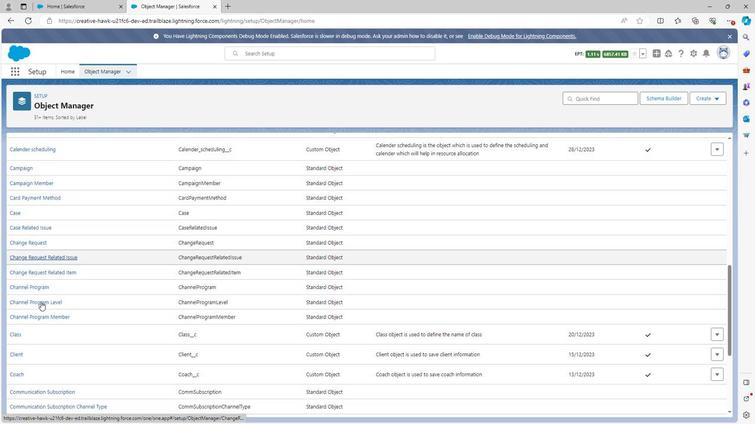 
Action: Mouse scrolled (39, 301) with delta (0, 0)
Screenshot: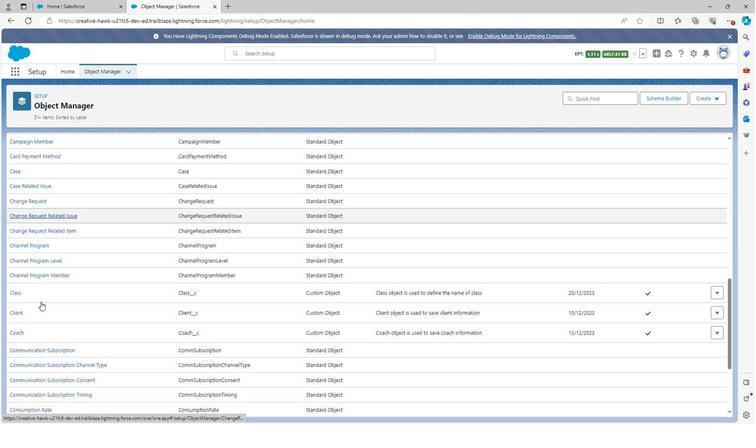 
Action: Mouse scrolled (39, 301) with delta (0, 0)
Screenshot: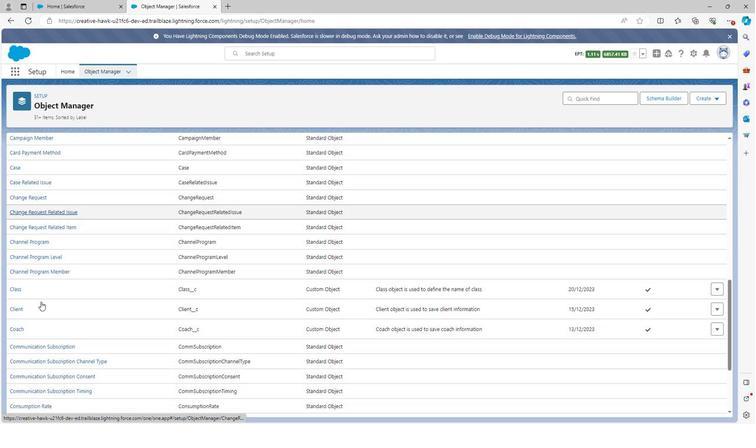 
Action: Mouse moved to (39, 302)
Screenshot: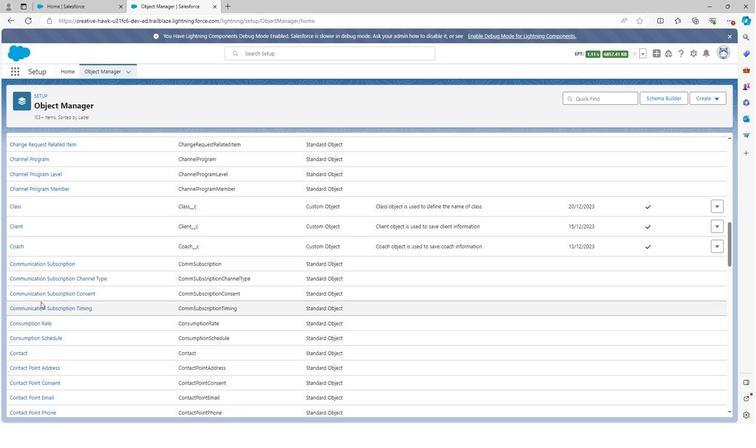 
Action: Mouse scrolled (39, 301) with delta (0, 0)
Screenshot: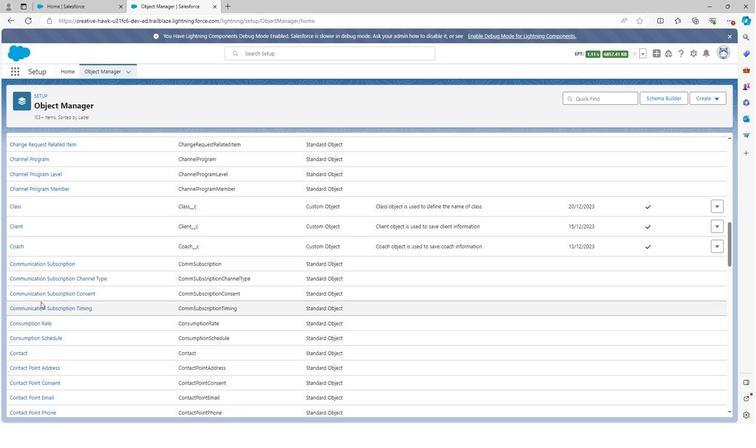 
Action: Mouse scrolled (39, 301) with delta (0, 0)
Screenshot: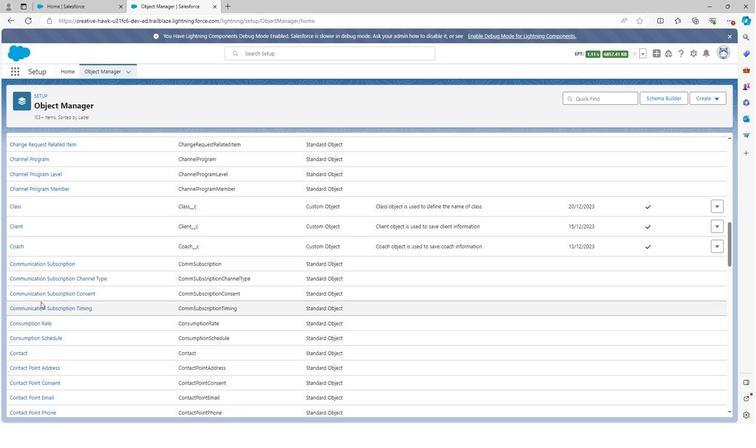 
Action: Mouse scrolled (39, 301) with delta (0, 0)
Screenshot: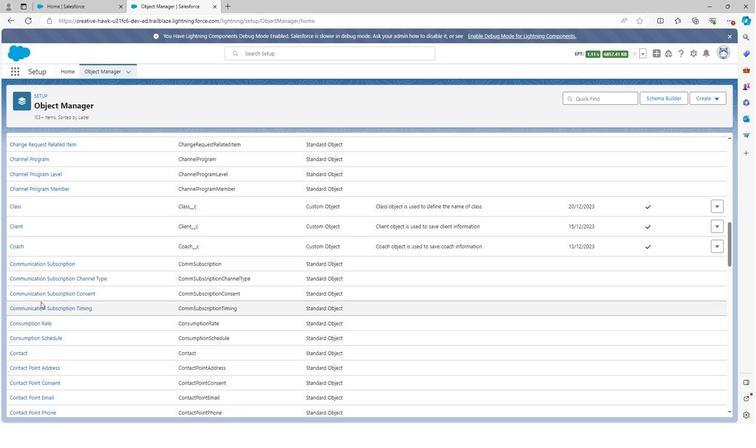 
Action: Mouse scrolled (39, 301) with delta (0, 0)
Screenshot: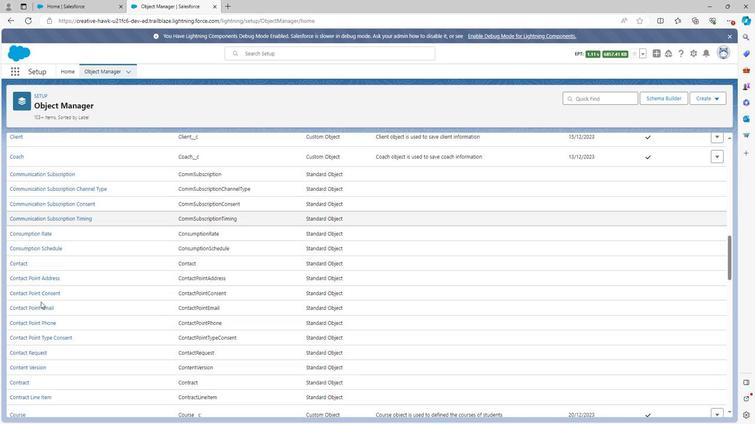 
Action: Mouse scrolled (39, 301) with delta (0, 0)
Screenshot: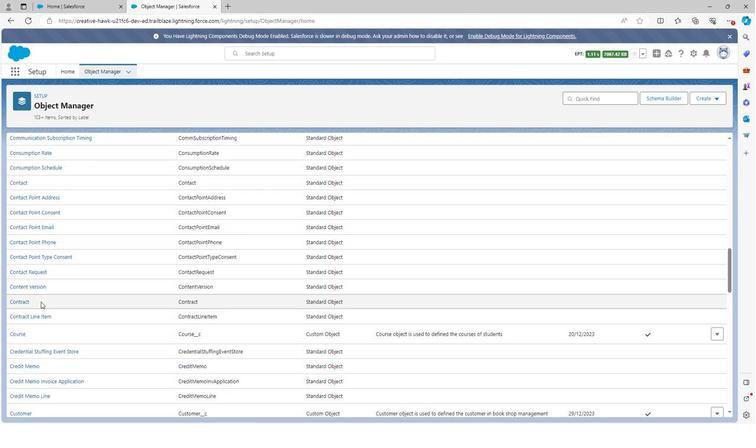 
Action: Mouse scrolled (39, 301) with delta (0, 0)
Screenshot: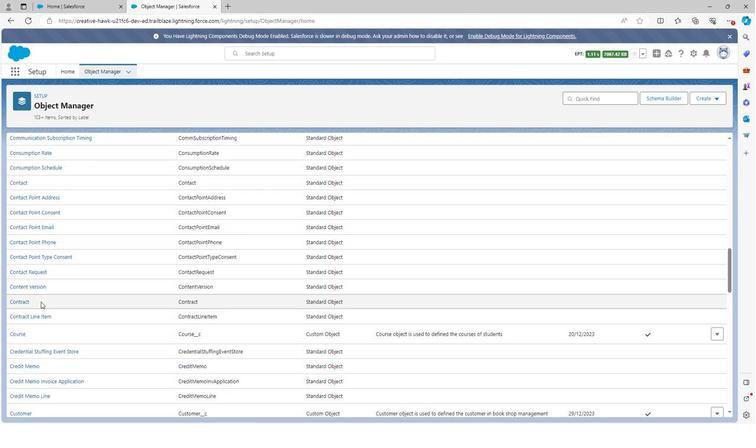 
Action: Mouse moved to (23, 325)
Screenshot: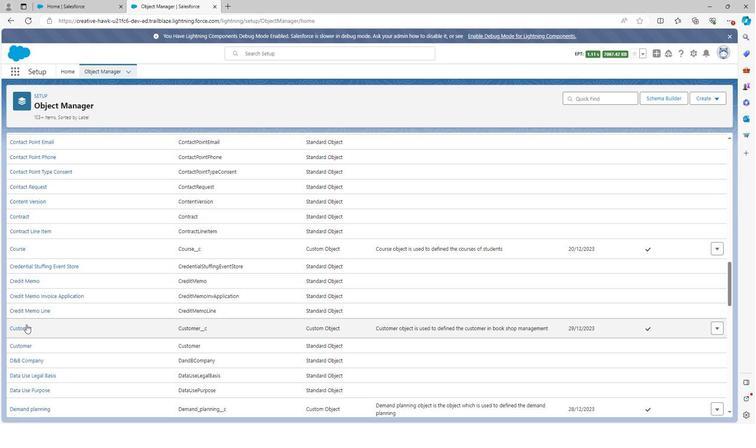 
Action: Mouse pressed left at (23, 325)
Screenshot: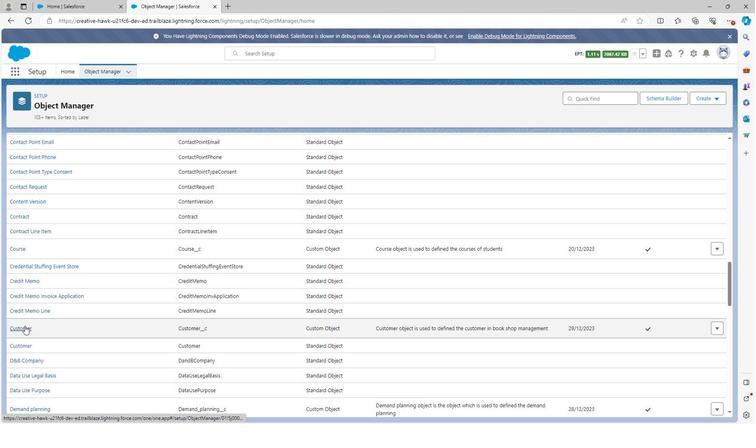 
Action: Mouse moved to (224, 282)
Screenshot: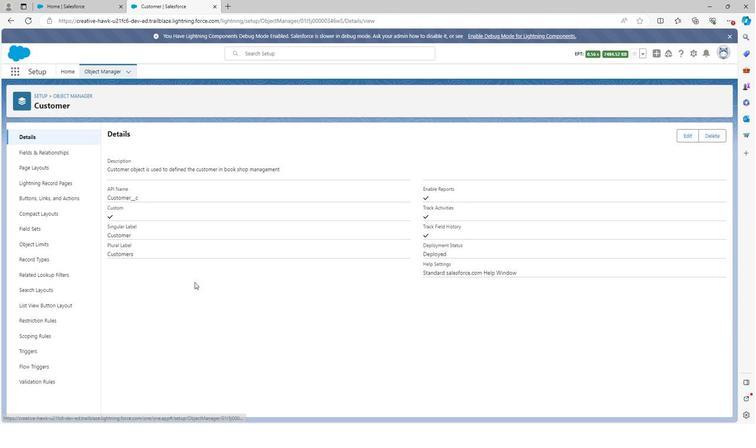 
